 Task: Find connections with filter location Bad Honnef with filter topic #Culturewith filter profile language French with filter current company Shyft  with filter school Kannur University with filter industry Banking with filter service category Nature Photography with filter keywords title Server
Action: Mouse moved to (477, 63)
Screenshot: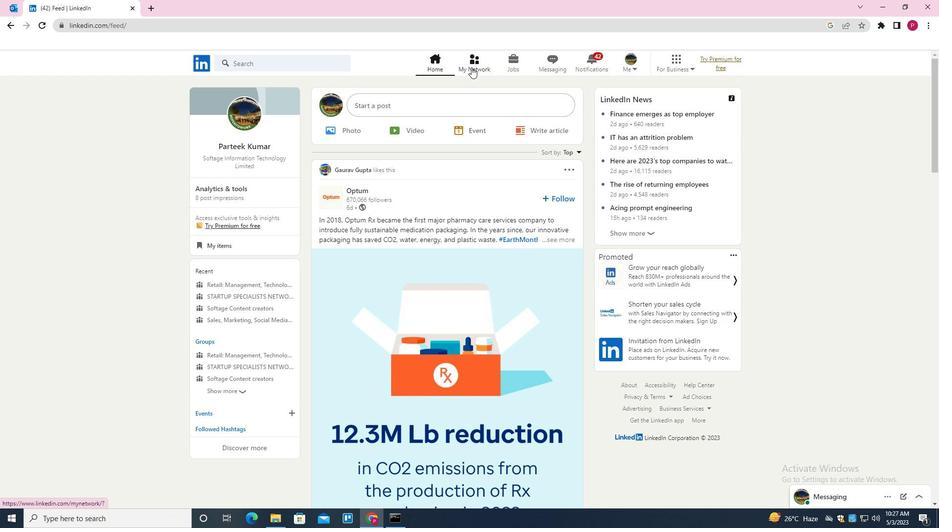 
Action: Mouse pressed left at (477, 63)
Screenshot: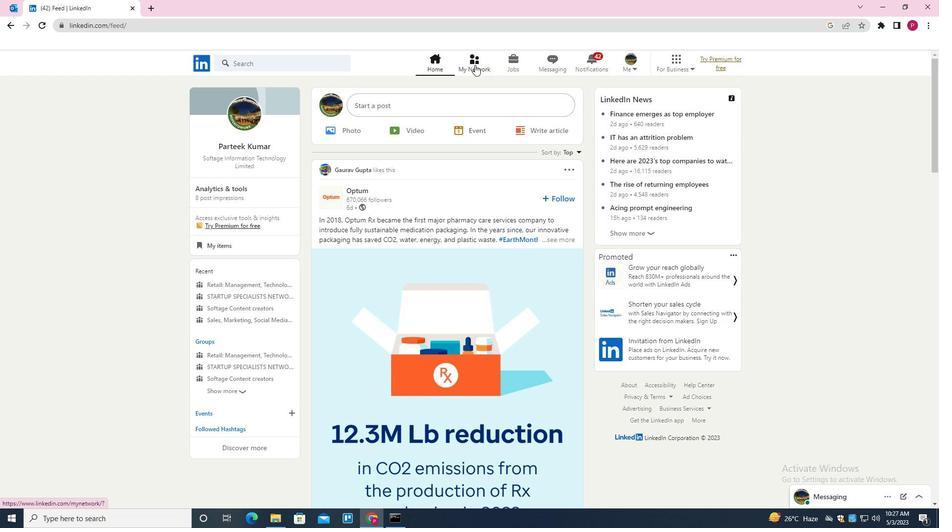
Action: Mouse moved to (293, 117)
Screenshot: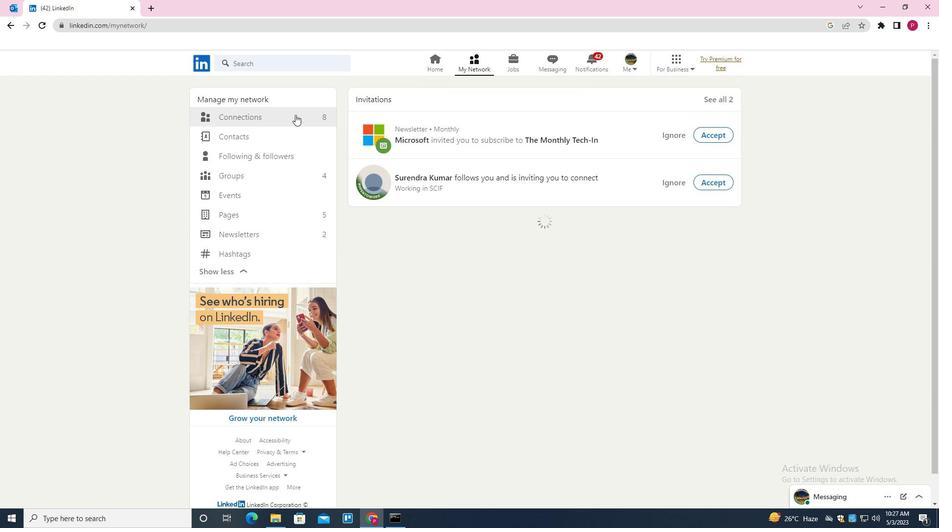 
Action: Mouse pressed left at (293, 117)
Screenshot: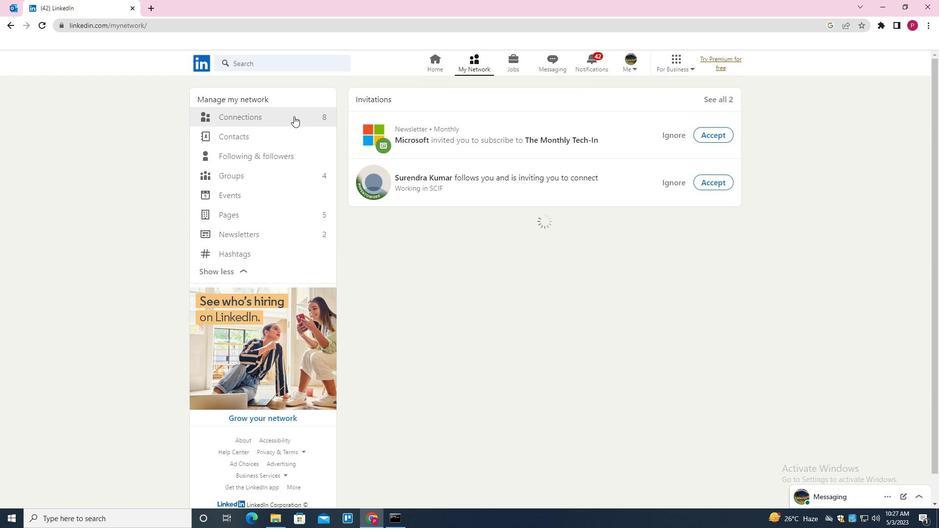 
Action: Mouse pressed left at (293, 117)
Screenshot: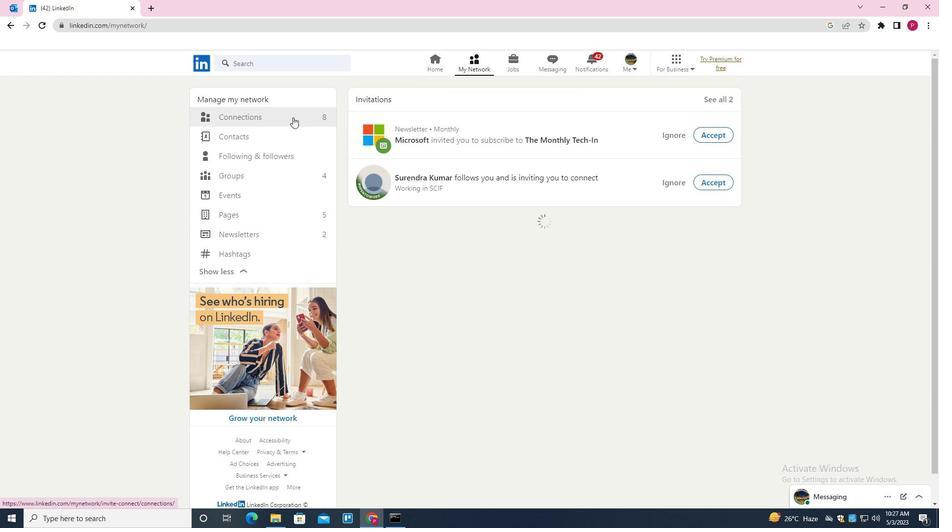 
Action: Mouse moved to (527, 117)
Screenshot: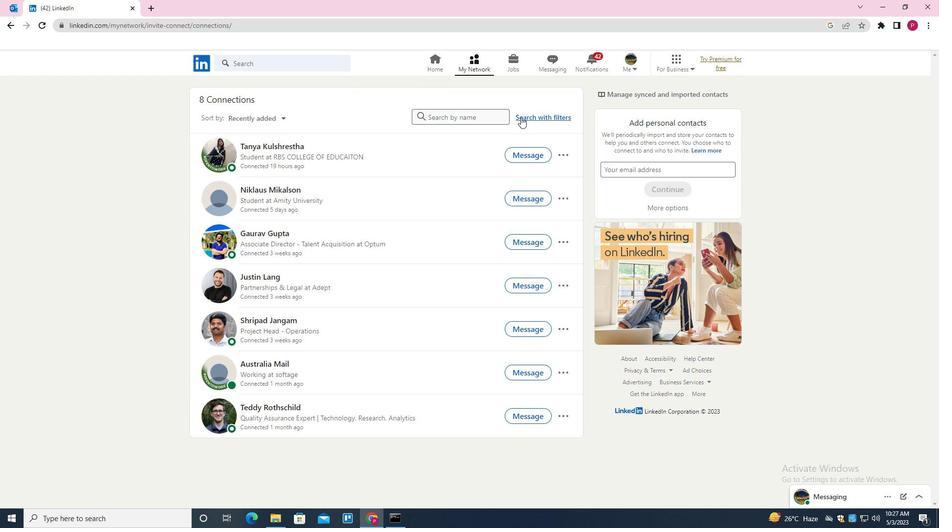 
Action: Mouse pressed left at (527, 117)
Screenshot: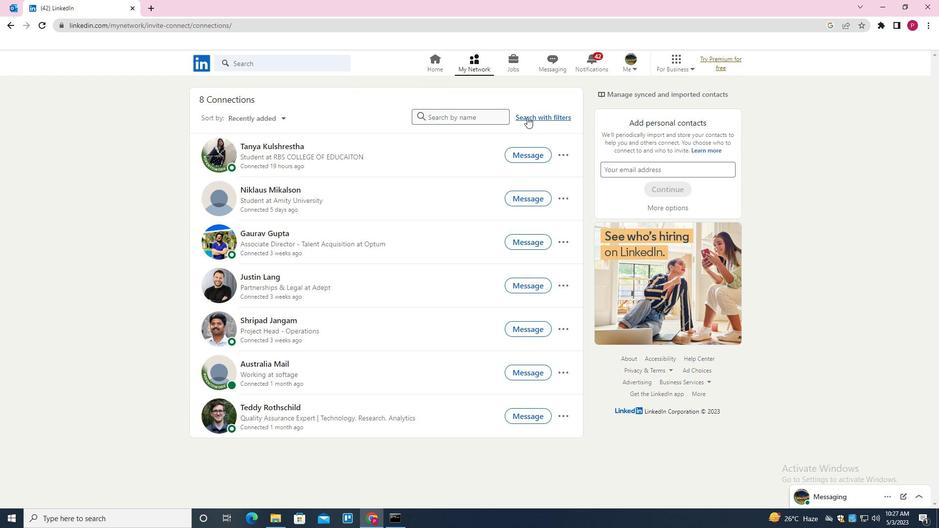 
Action: Mouse moved to (500, 92)
Screenshot: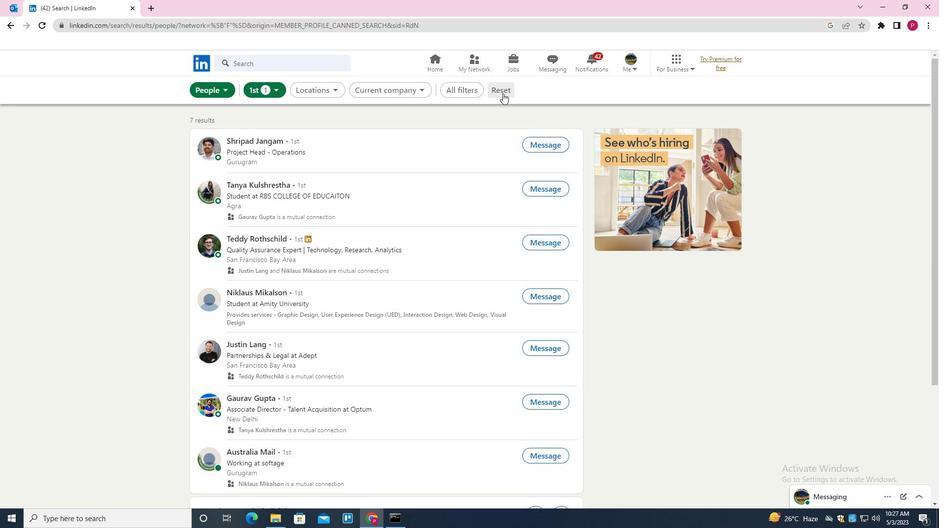 
Action: Mouse pressed left at (500, 92)
Screenshot: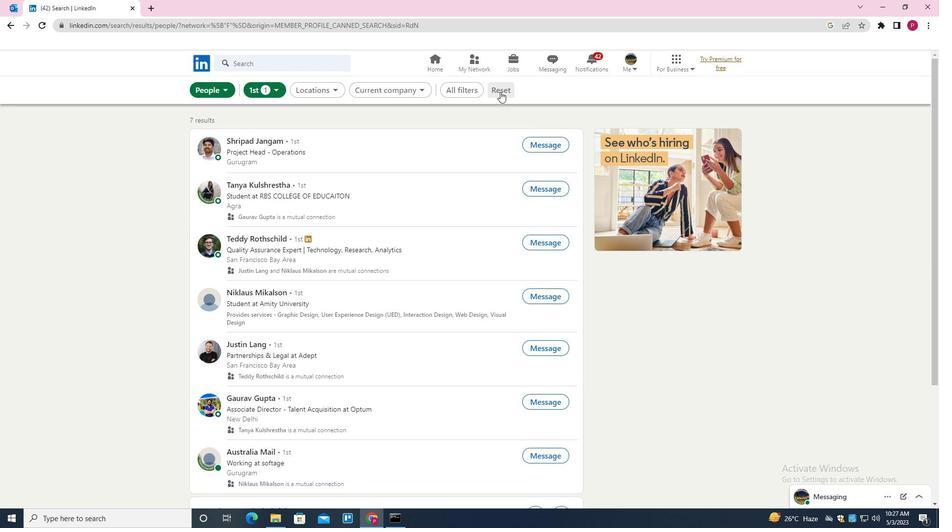 
Action: Mouse moved to (492, 90)
Screenshot: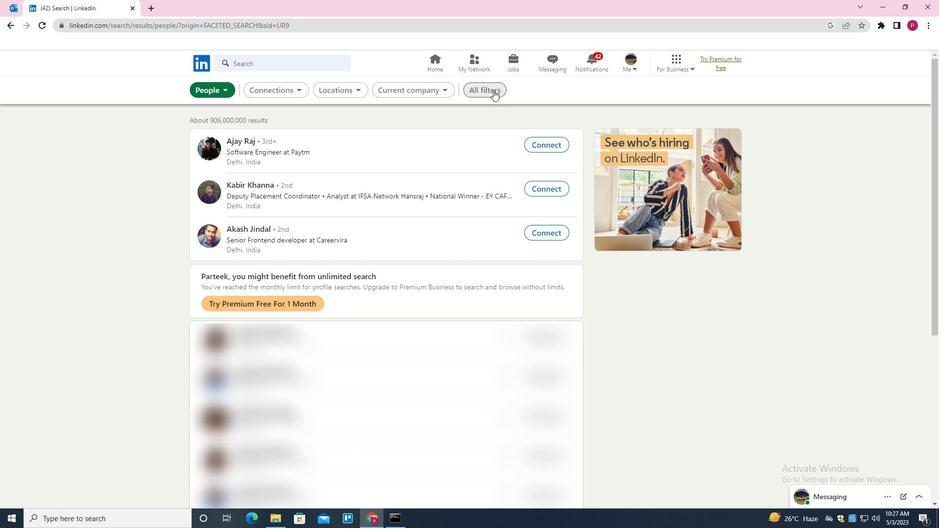 
Action: Mouse pressed left at (492, 90)
Screenshot: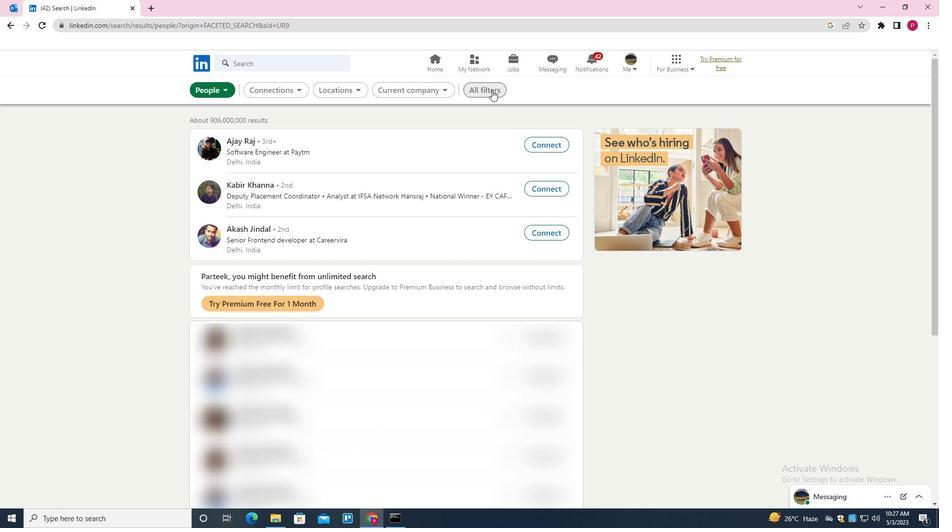
Action: Mouse moved to (757, 233)
Screenshot: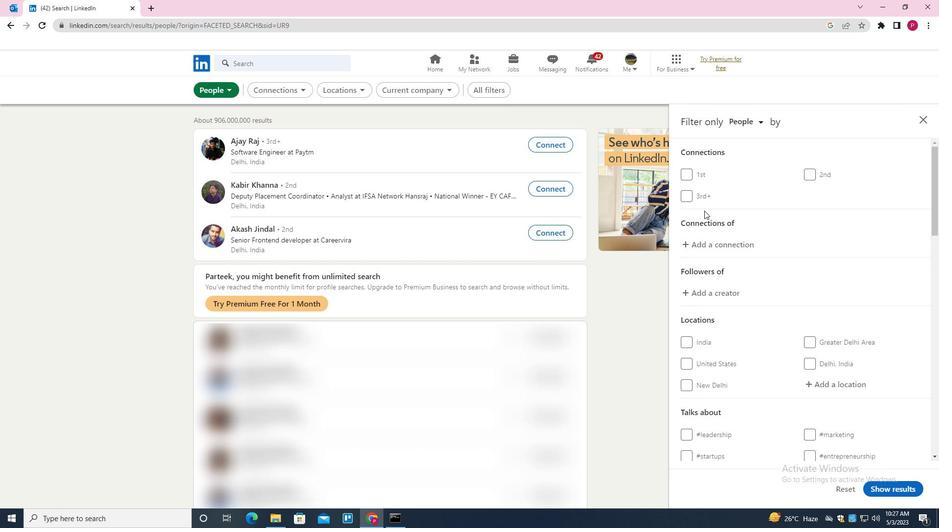 
Action: Mouse scrolled (757, 233) with delta (0, 0)
Screenshot: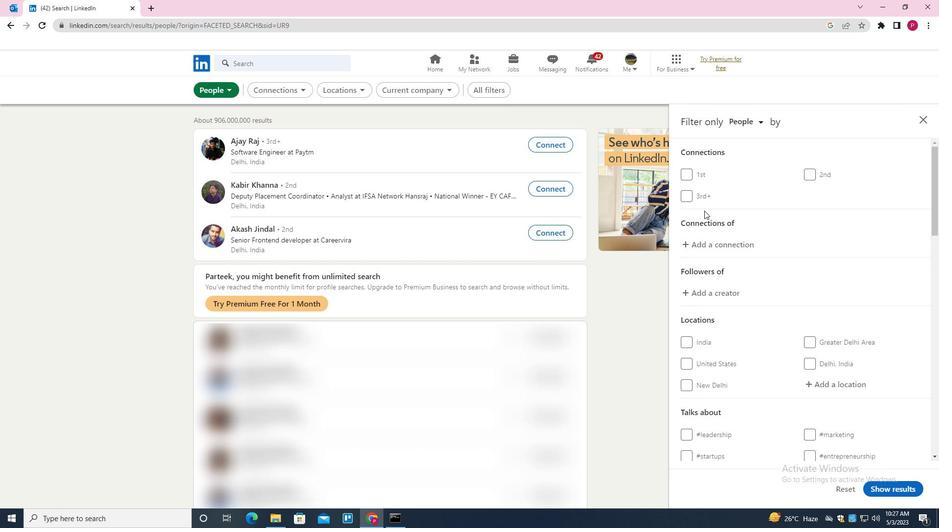 
Action: Mouse moved to (763, 236)
Screenshot: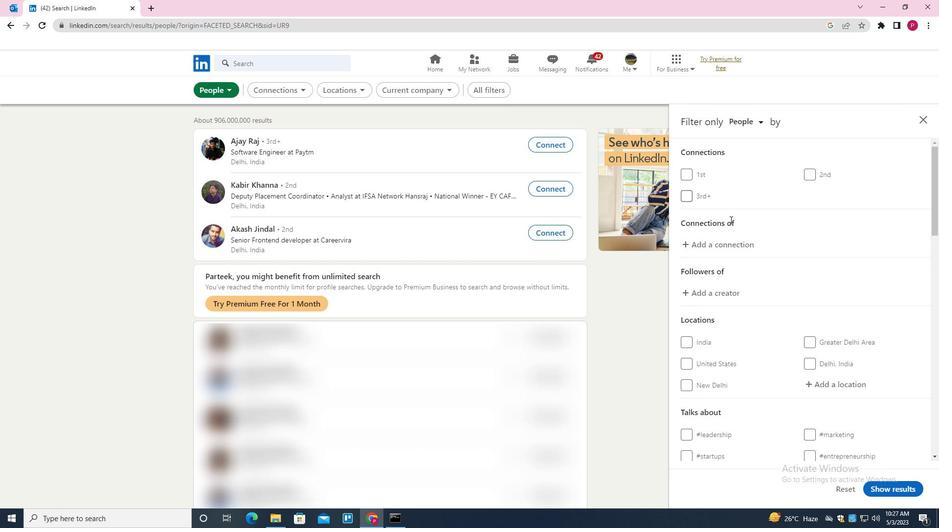 
Action: Mouse scrolled (763, 236) with delta (0, 0)
Screenshot: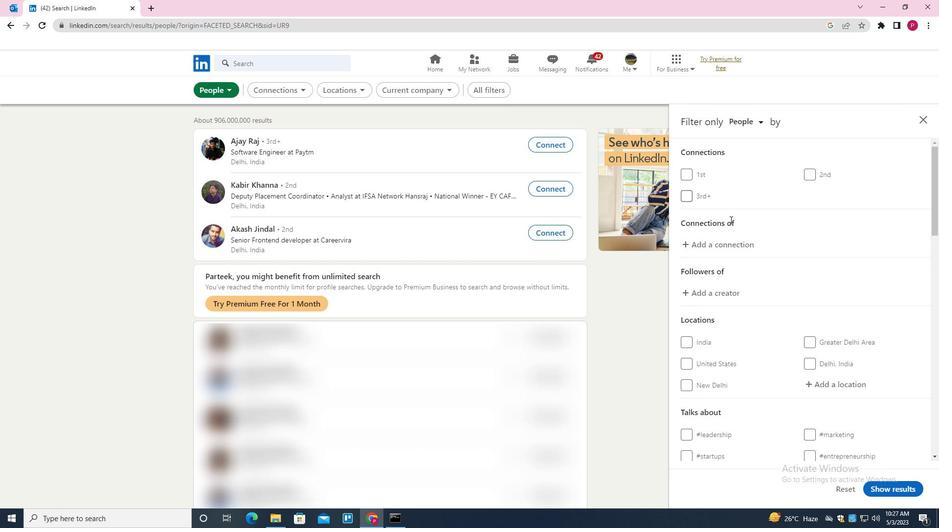 
Action: Mouse moved to (850, 291)
Screenshot: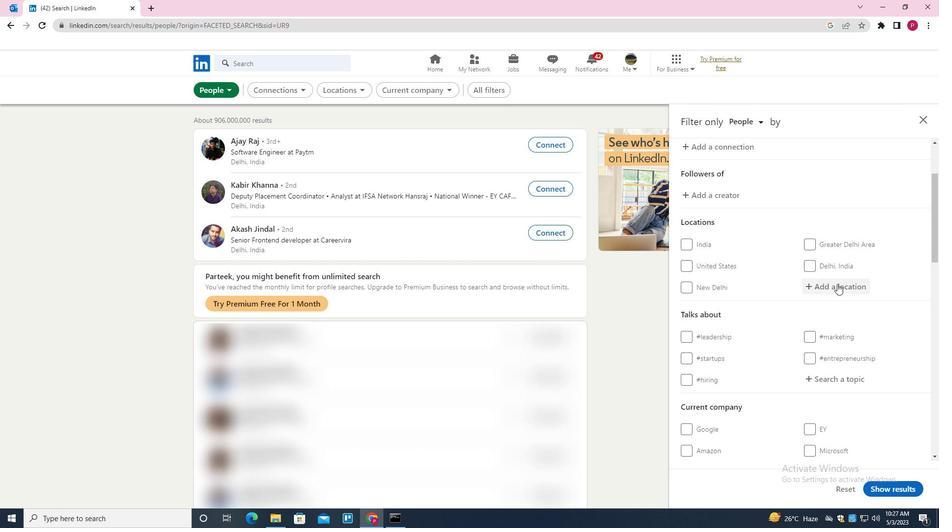 
Action: Mouse pressed left at (850, 291)
Screenshot: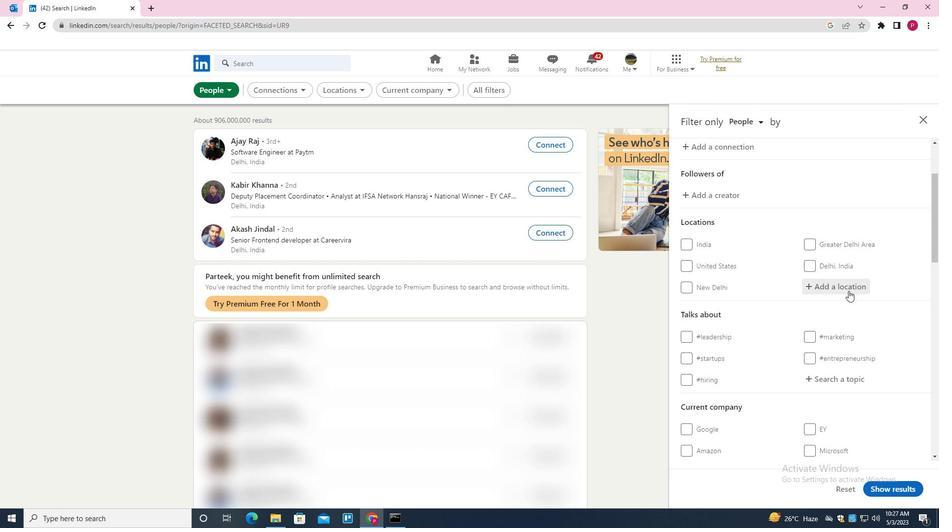 
Action: Key pressed <Key.shift>BAD<Key.space><Key.shift>HONNEF<Key.down><Key.enter>
Screenshot: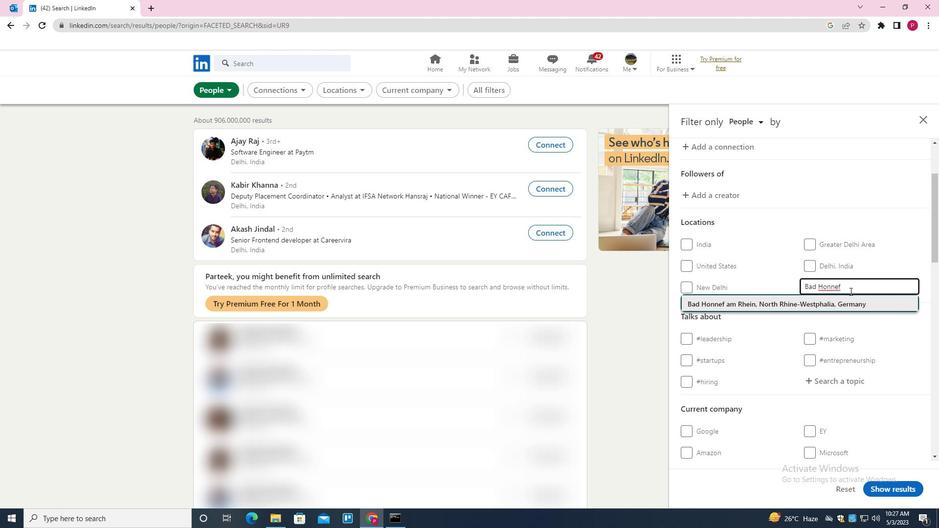 
Action: Mouse moved to (835, 320)
Screenshot: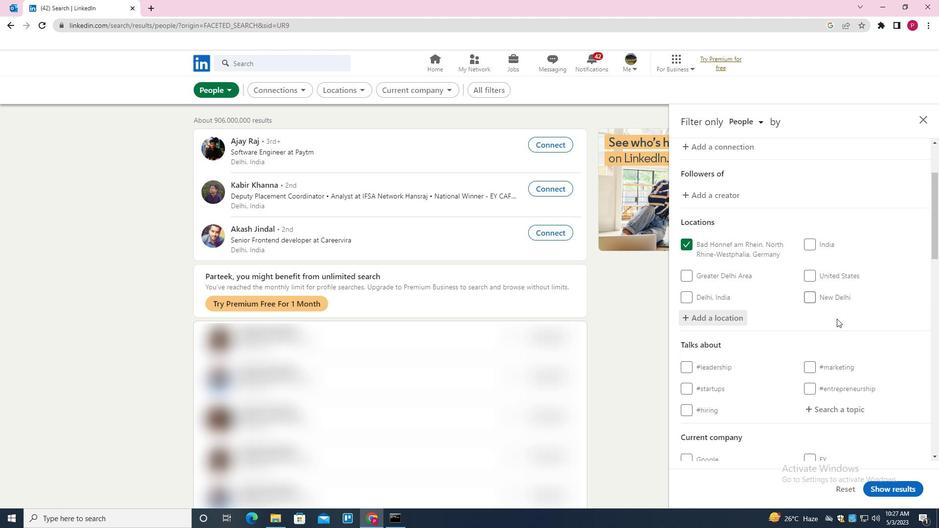 
Action: Mouse scrolled (835, 320) with delta (0, 0)
Screenshot: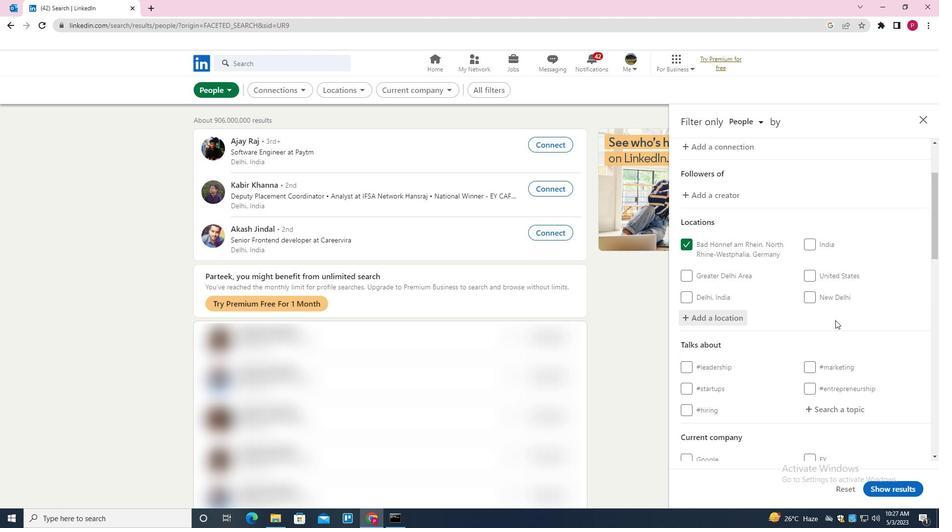 
Action: Mouse scrolled (835, 320) with delta (0, 0)
Screenshot: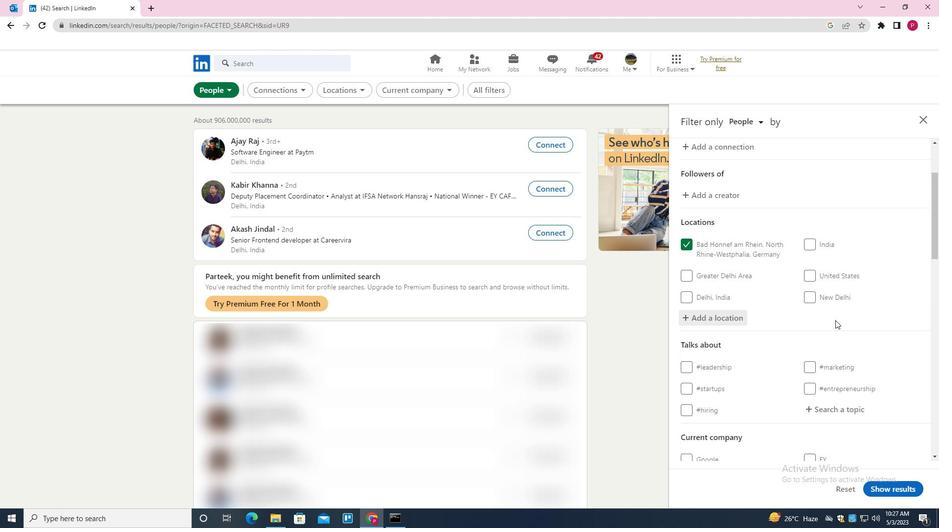 
Action: Mouse scrolled (835, 320) with delta (0, 0)
Screenshot: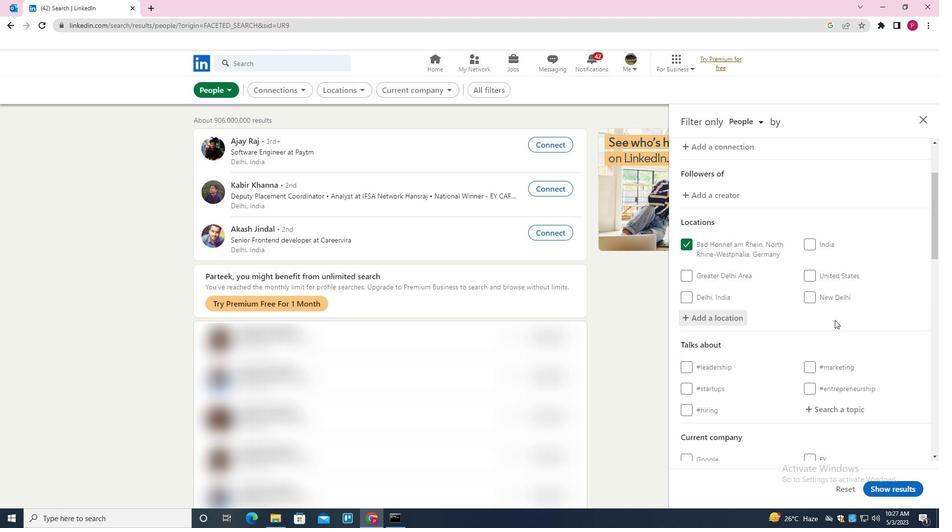
Action: Mouse moved to (822, 263)
Screenshot: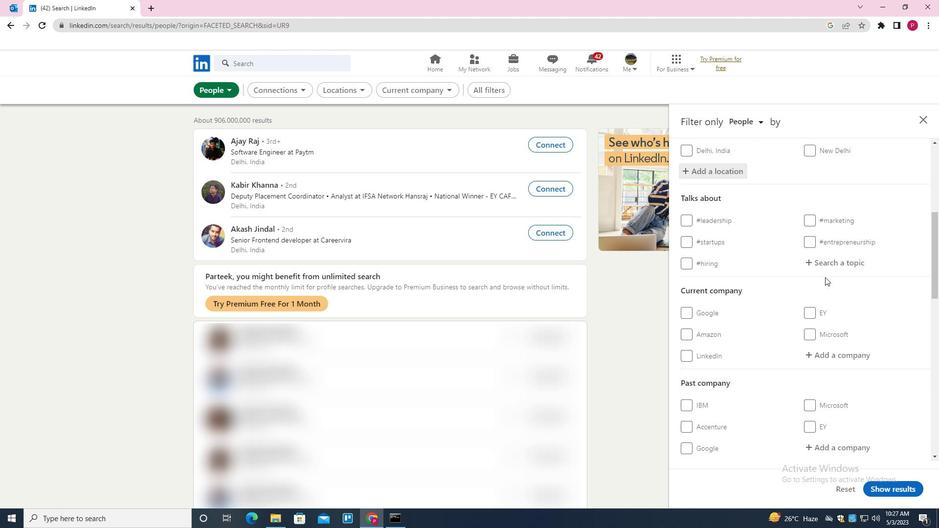 
Action: Mouse pressed left at (822, 263)
Screenshot: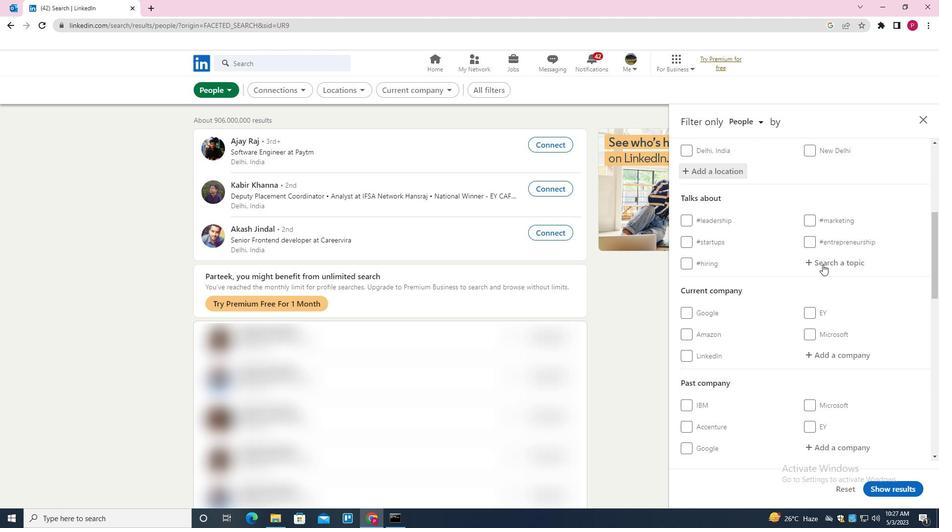 
Action: Key pressed CULTUT<Key.backspace>RE<Key.down><Key.enter>
Screenshot: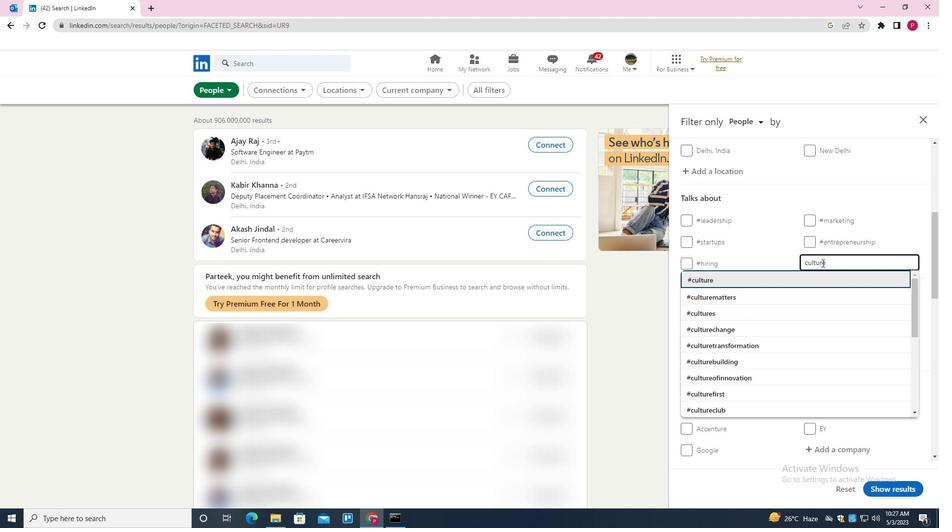
Action: Mouse moved to (785, 312)
Screenshot: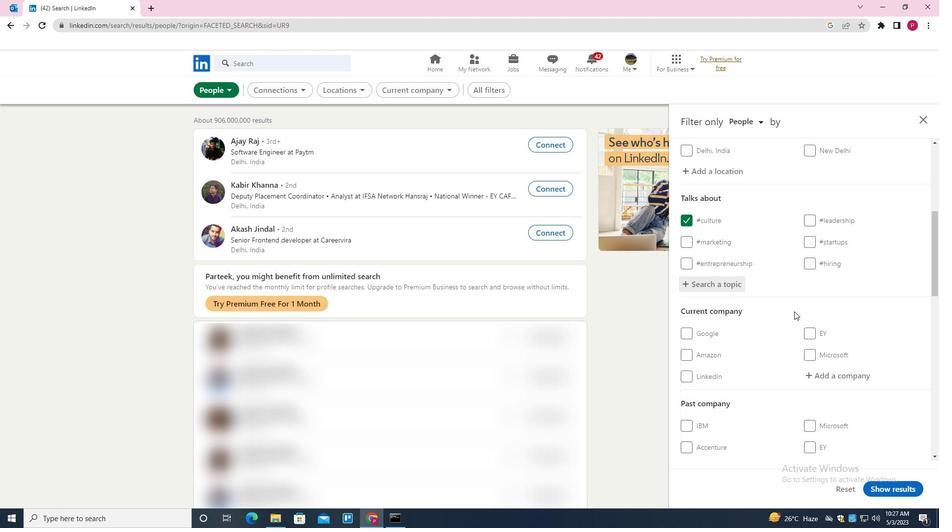 
Action: Mouse scrolled (785, 311) with delta (0, 0)
Screenshot: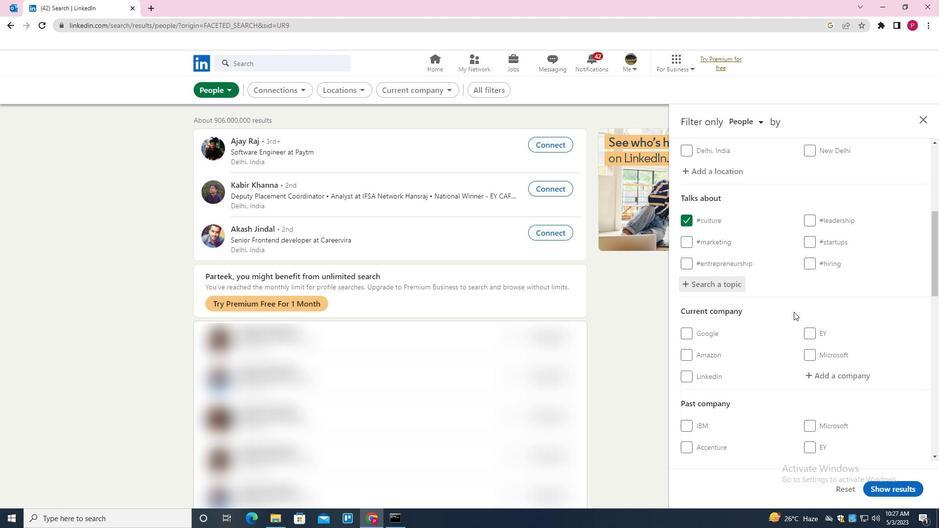 
Action: Mouse moved to (780, 310)
Screenshot: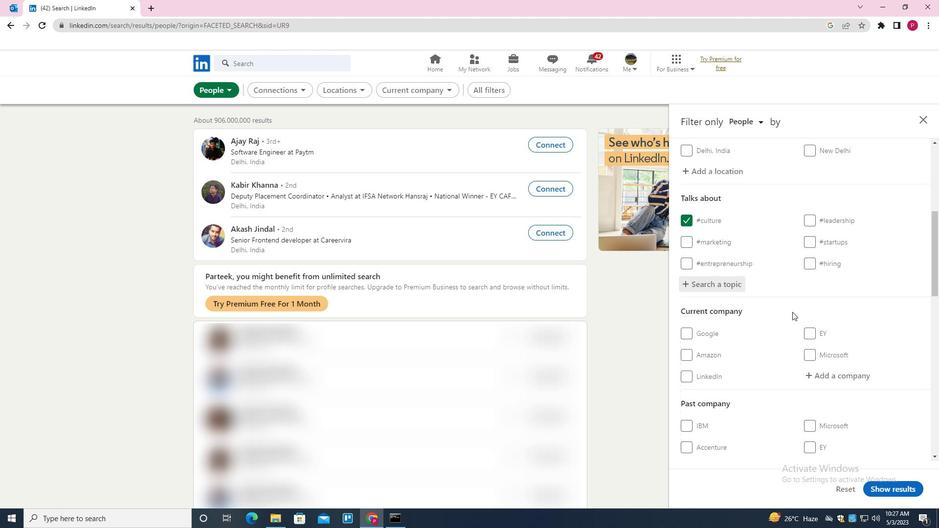 
Action: Mouse scrolled (780, 310) with delta (0, 0)
Screenshot: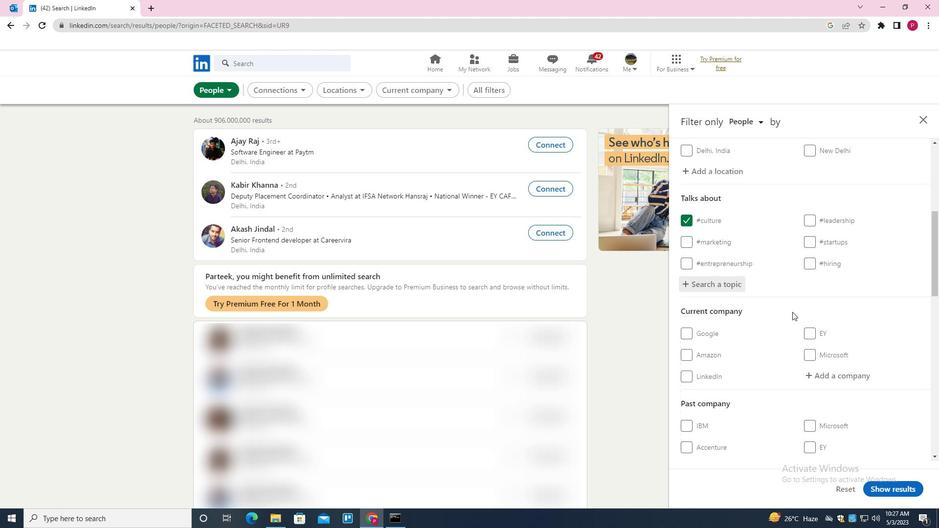 
Action: Mouse moved to (777, 309)
Screenshot: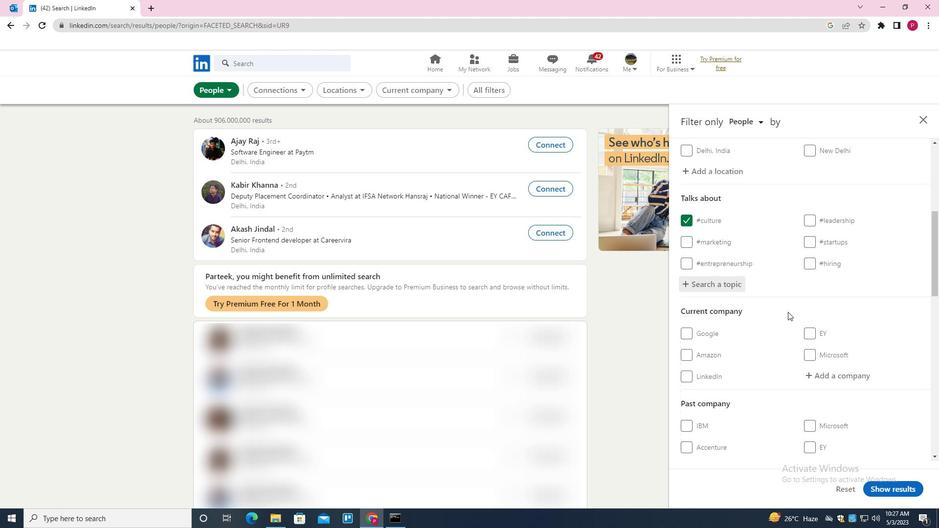 
Action: Mouse scrolled (777, 309) with delta (0, 0)
Screenshot: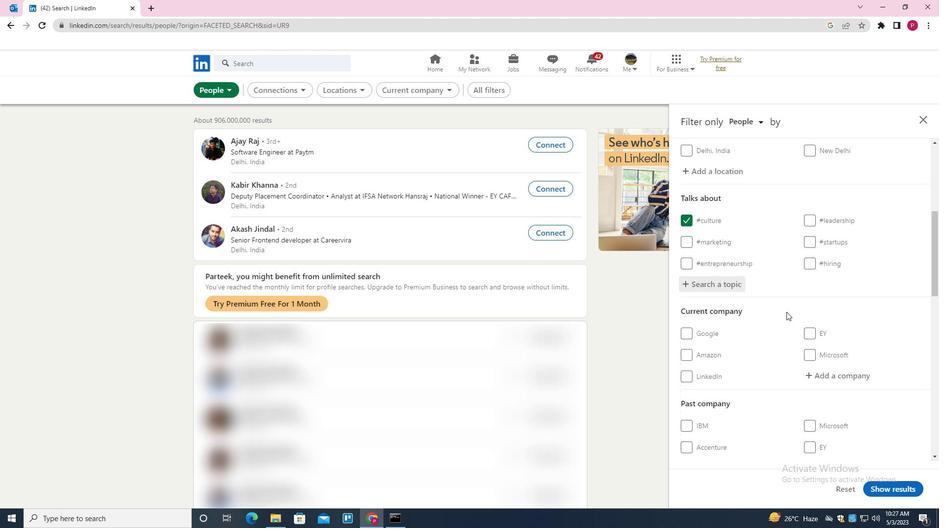 
Action: Mouse moved to (777, 309)
Screenshot: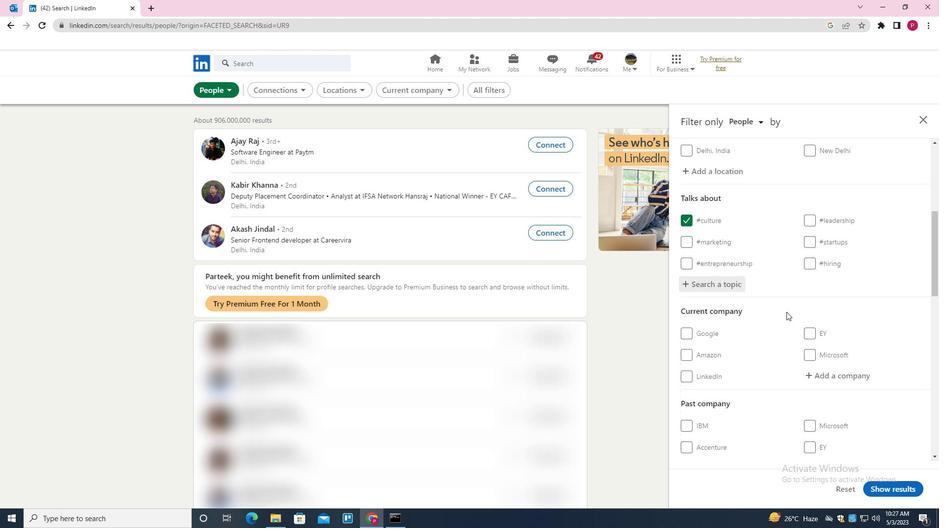 
Action: Mouse scrolled (777, 308) with delta (0, 0)
Screenshot: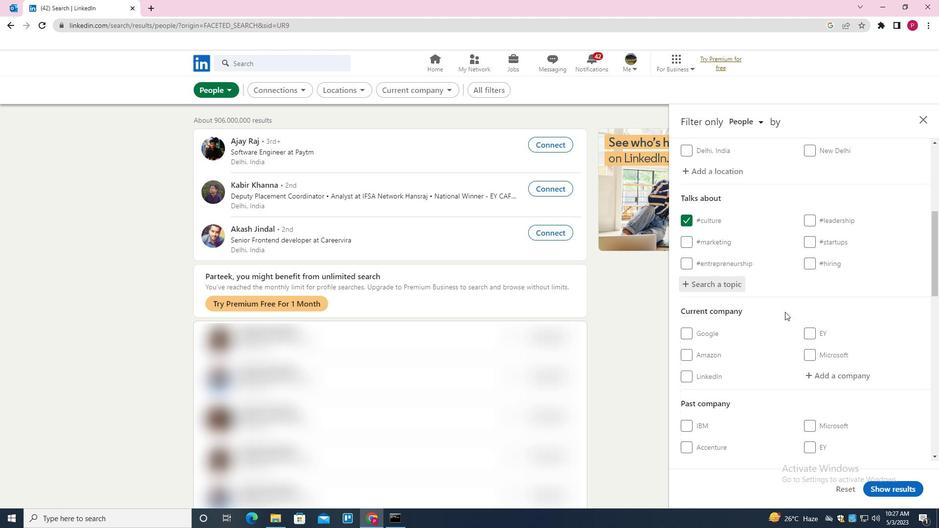 
Action: Mouse moved to (775, 307)
Screenshot: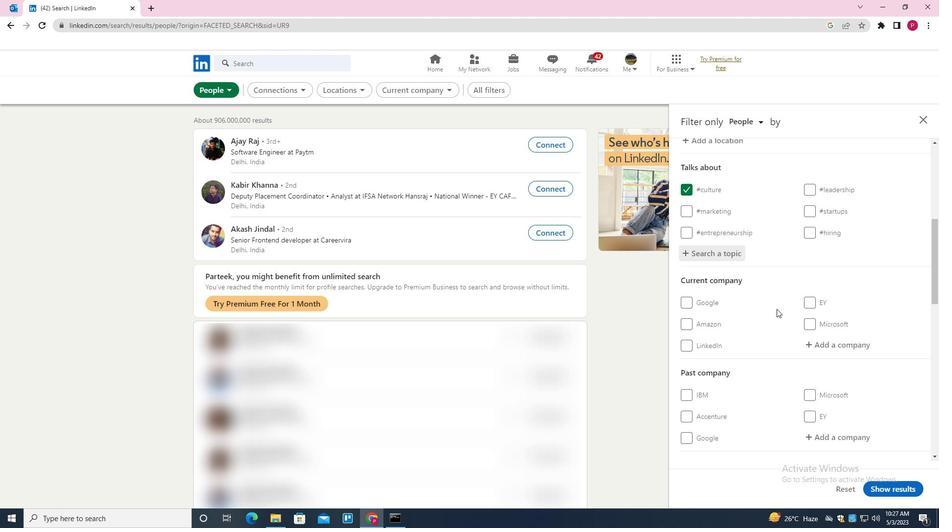 
Action: Mouse scrolled (775, 307) with delta (0, 0)
Screenshot: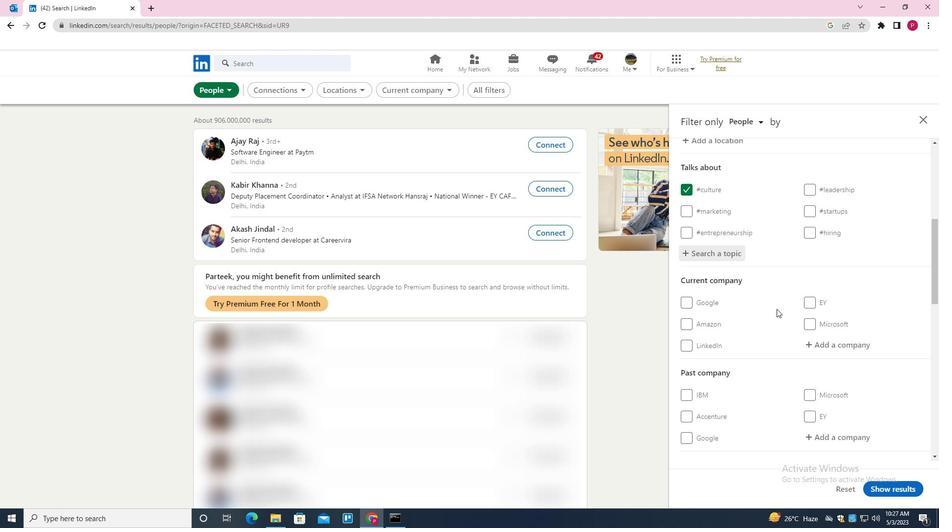 
Action: Mouse moved to (768, 304)
Screenshot: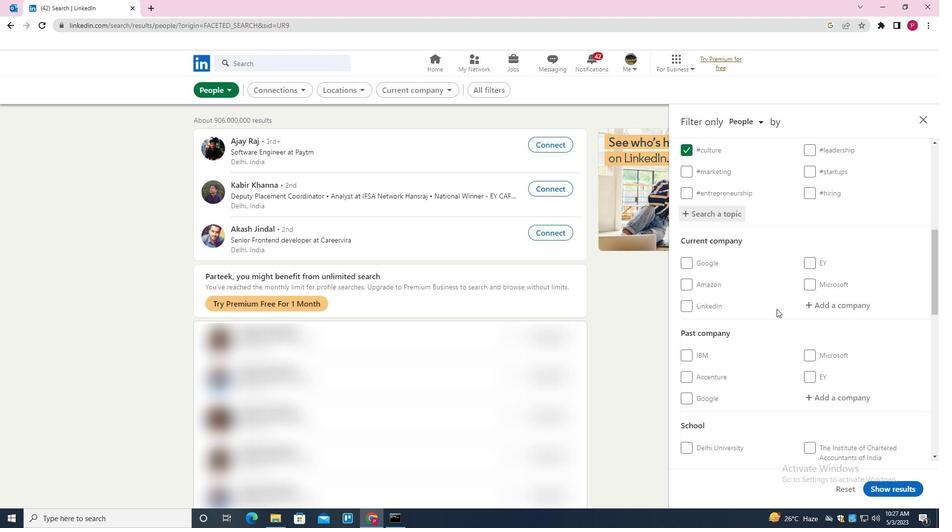 
Action: Mouse scrolled (768, 304) with delta (0, 0)
Screenshot: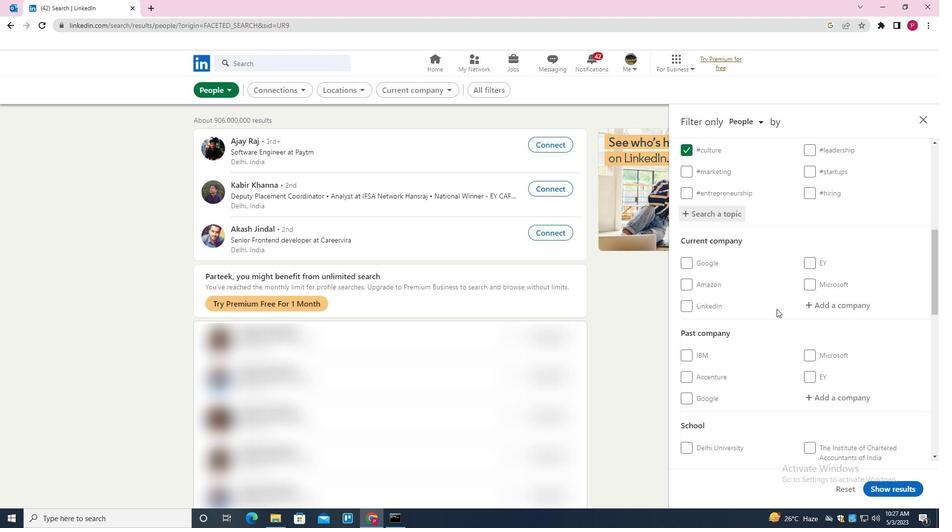 
Action: Mouse moved to (762, 302)
Screenshot: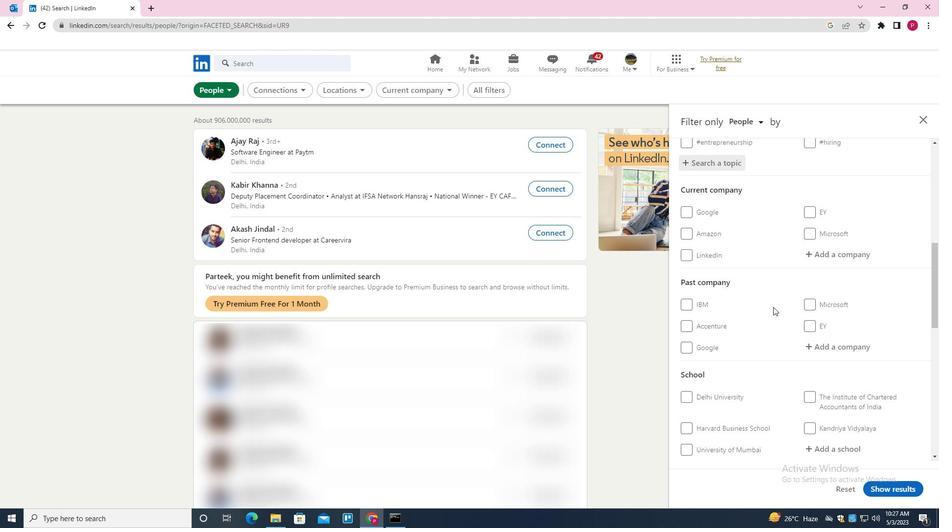 
Action: Mouse scrolled (762, 301) with delta (0, 0)
Screenshot: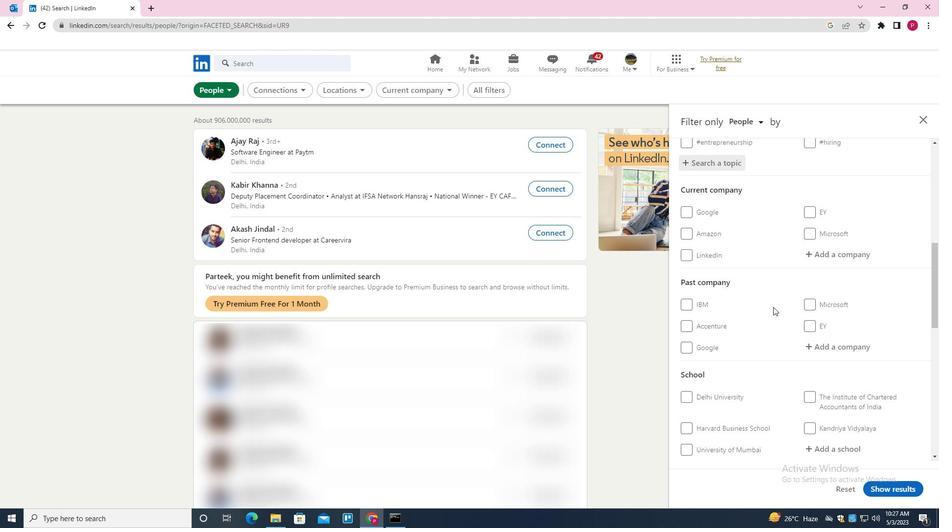 
Action: Mouse moved to (723, 306)
Screenshot: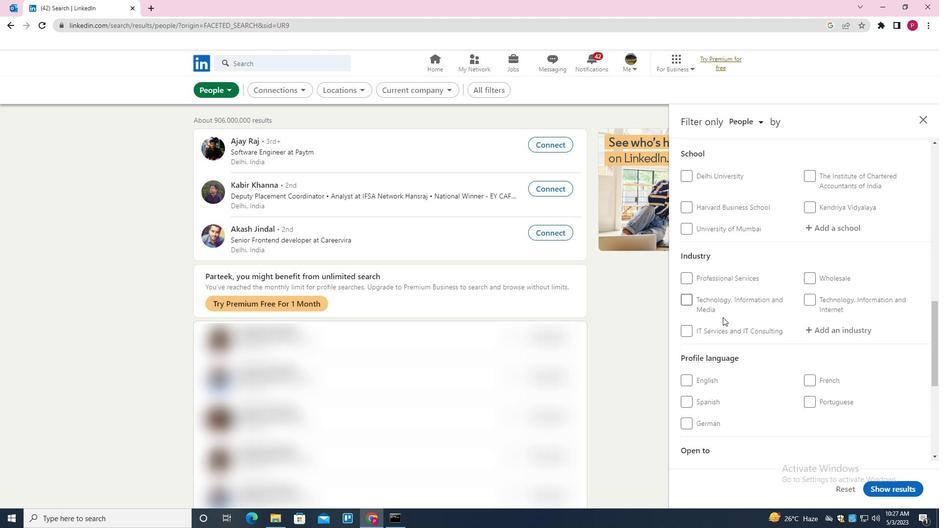 
Action: Mouse scrolled (723, 306) with delta (0, 0)
Screenshot: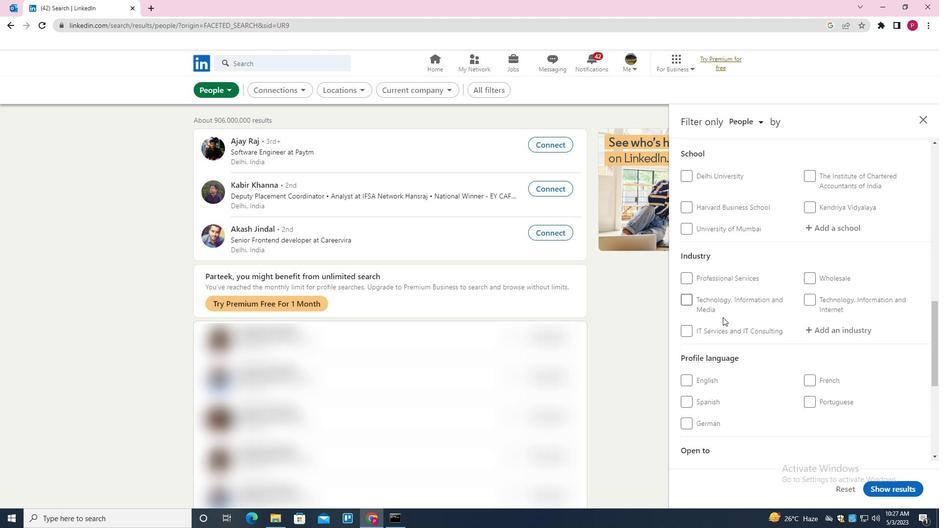 
Action: Mouse moved to (723, 306)
Screenshot: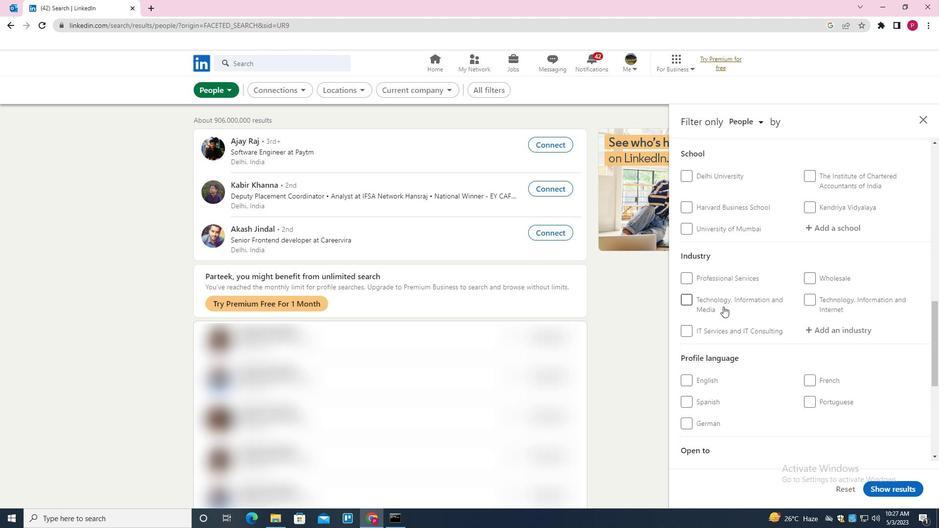 
Action: Mouse scrolled (723, 305) with delta (0, 0)
Screenshot: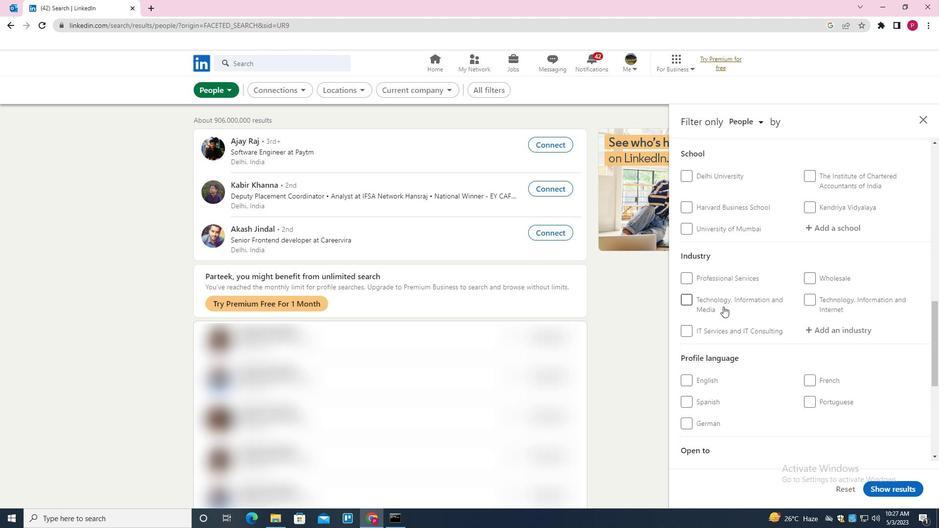 
Action: Mouse moved to (815, 278)
Screenshot: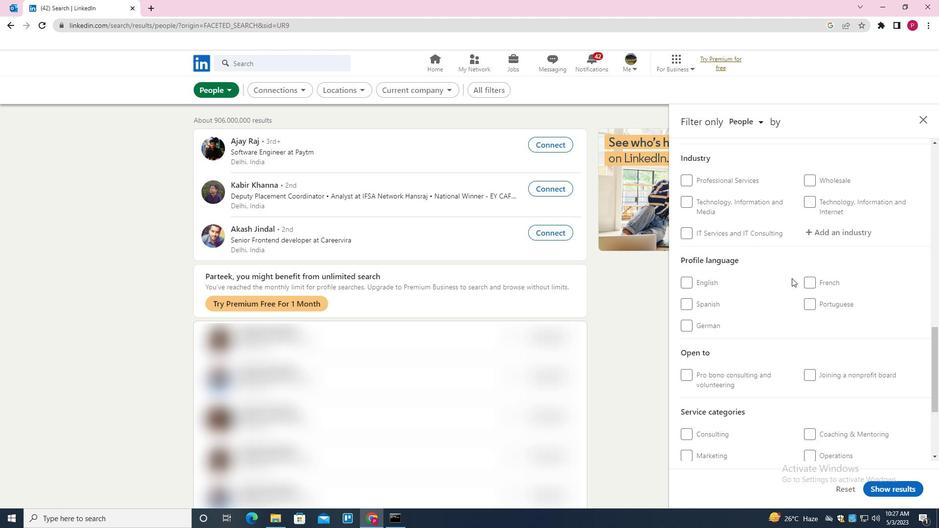 
Action: Mouse pressed left at (815, 278)
Screenshot: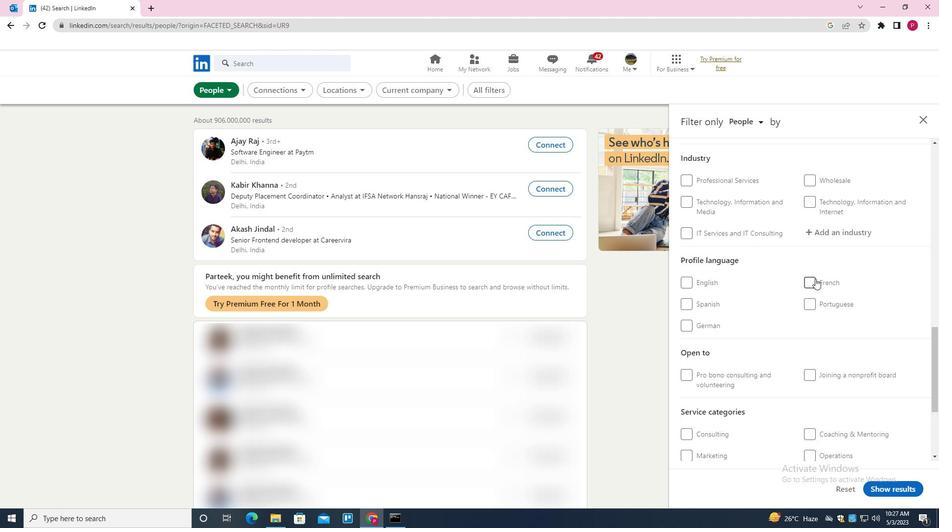 
Action: Mouse moved to (761, 308)
Screenshot: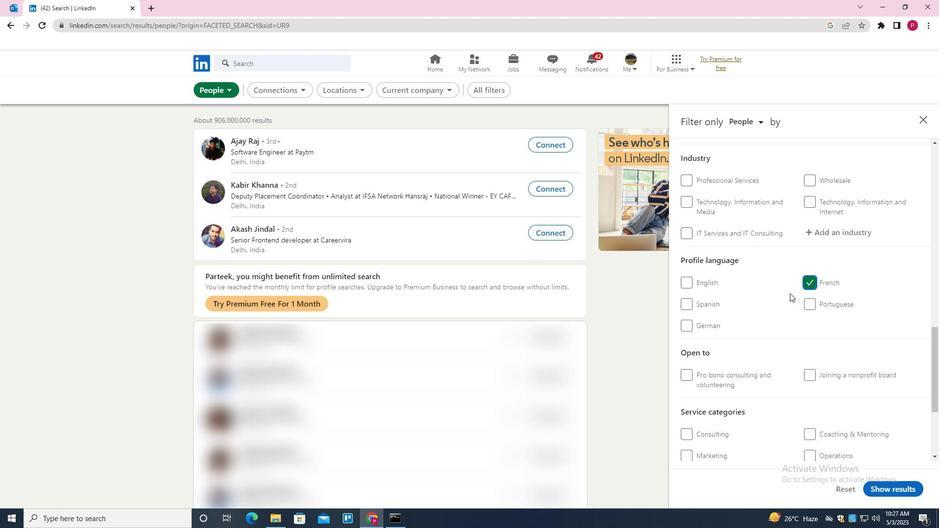
Action: Mouse scrolled (761, 308) with delta (0, 0)
Screenshot: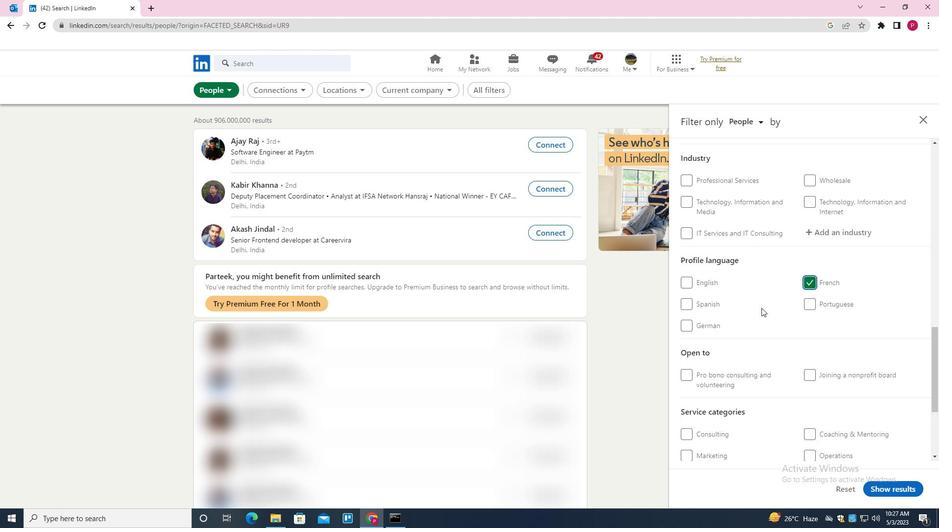 
Action: Mouse scrolled (761, 308) with delta (0, 0)
Screenshot: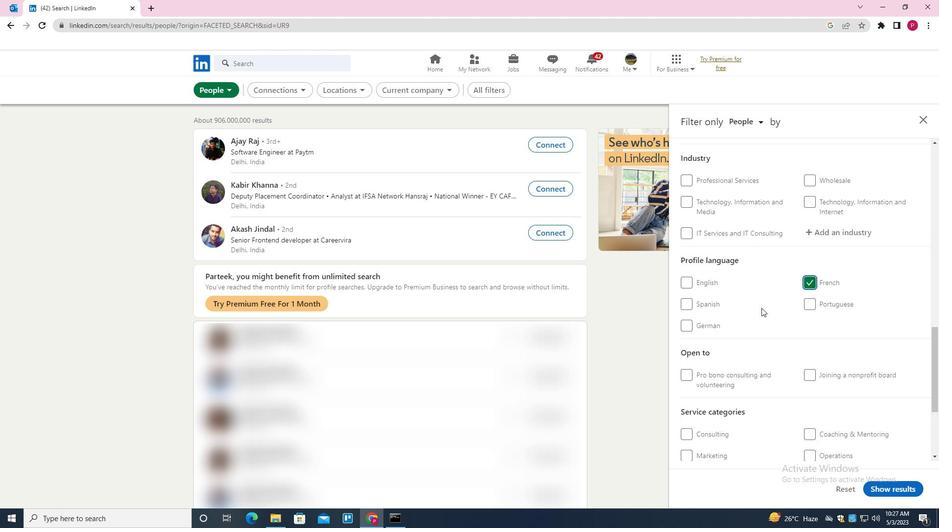 
Action: Mouse scrolled (761, 308) with delta (0, 0)
Screenshot: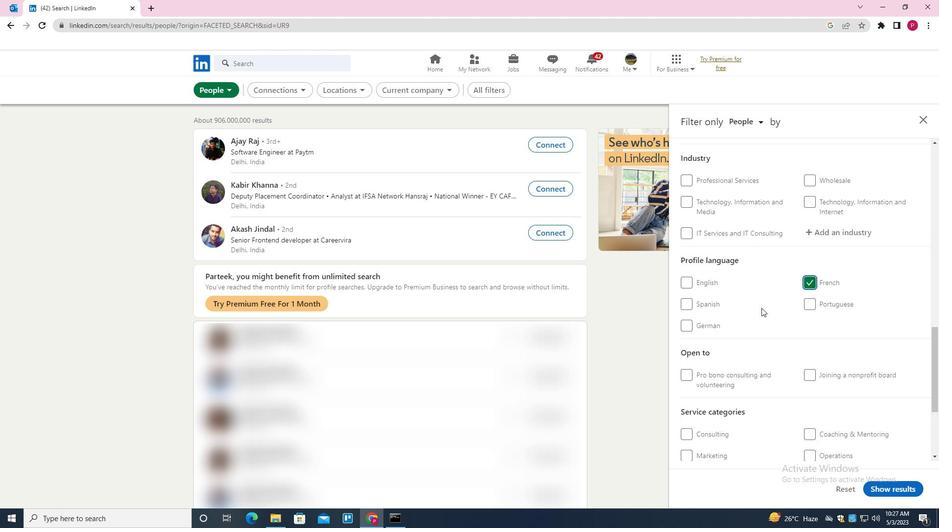 
Action: Mouse scrolled (761, 308) with delta (0, 0)
Screenshot: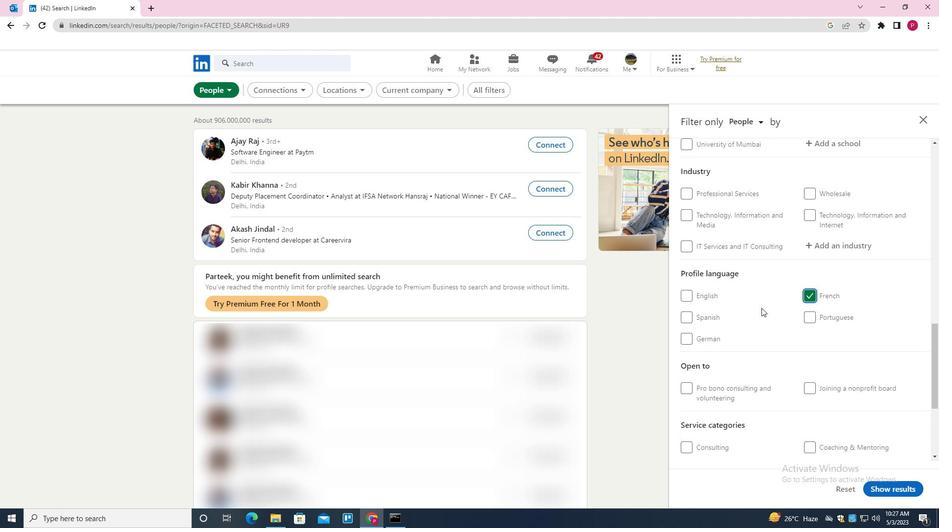 
Action: Mouse scrolled (761, 308) with delta (0, 0)
Screenshot: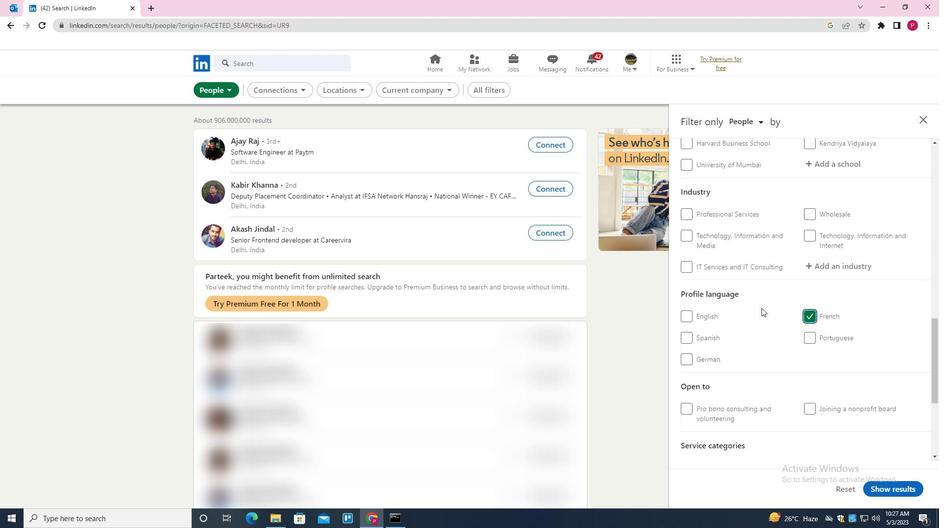 
Action: Mouse scrolled (761, 308) with delta (0, 0)
Screenshot: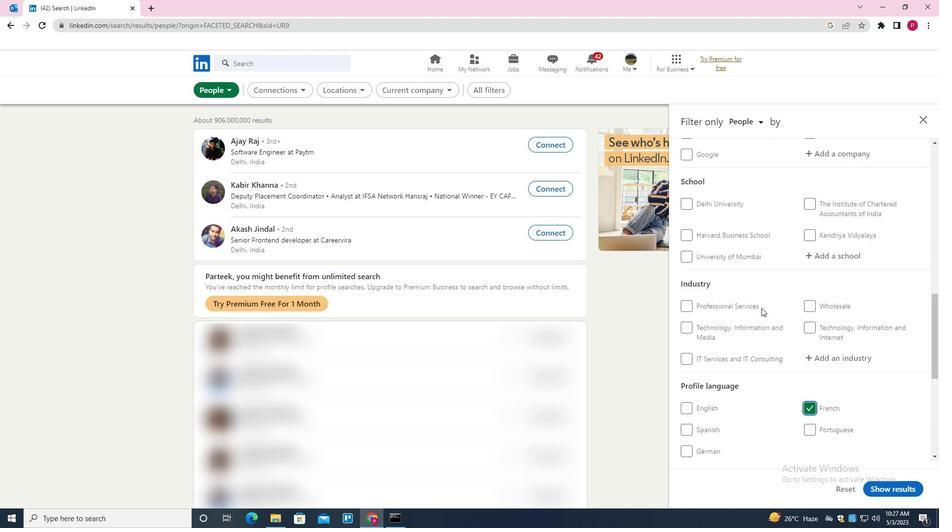 
Action: Mouse moved to (835, 229)
Screenshot: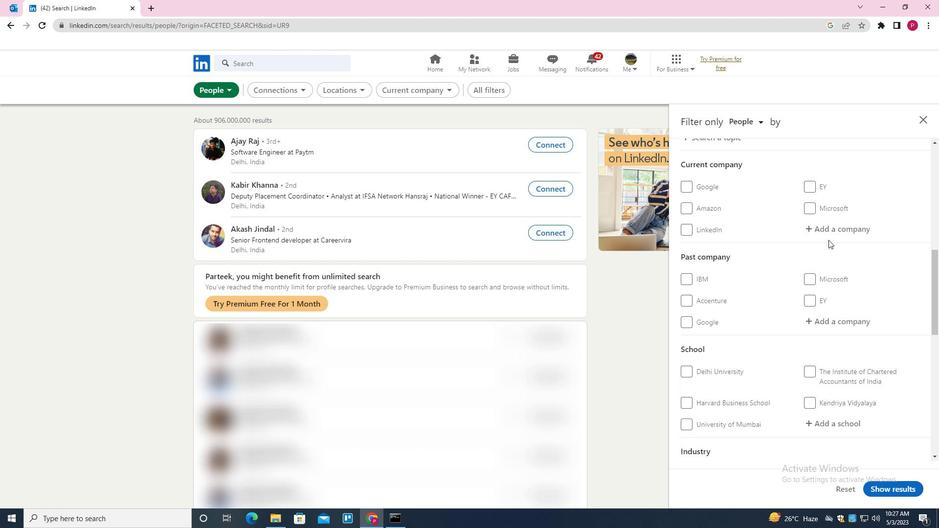 
Action: Mouse pressed left at (835, 229)
Screenshot: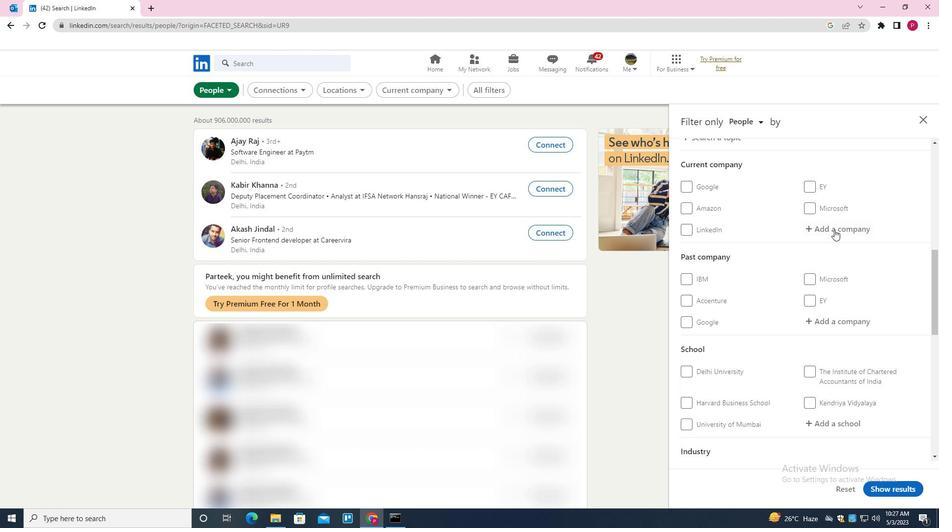 
Action: Key pressed <Key.shift><Key.shift><Key.shift><Key.shift><Key.shift>SHYFT<Key.down><Key.enter>
Screenshot: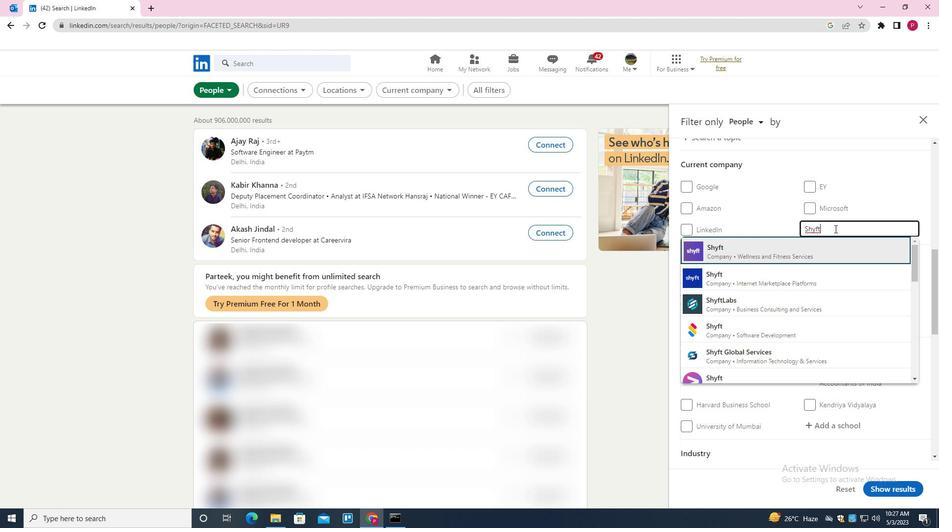 
Action: Mouse moved to (802, 250)
Screenshot: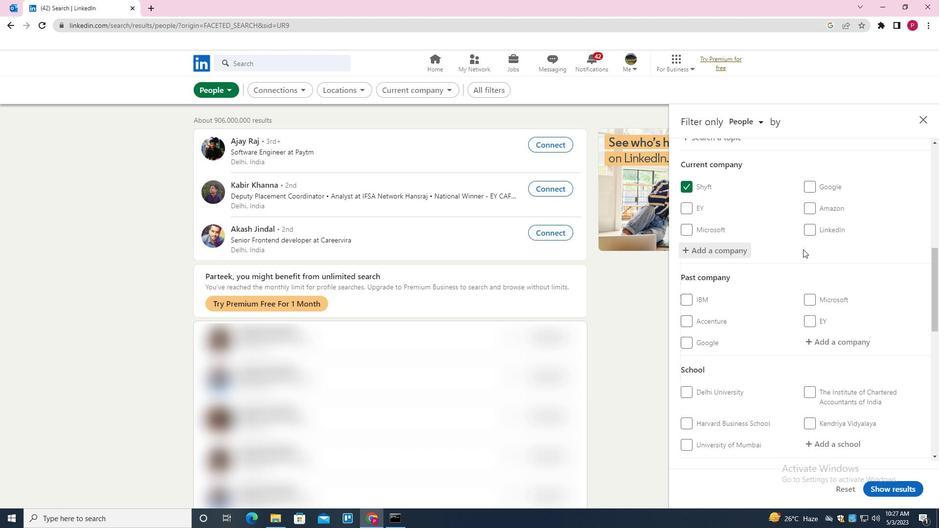 
Action: Mouse scrolled (802, 250) with delta (0, 0)
Screenshot: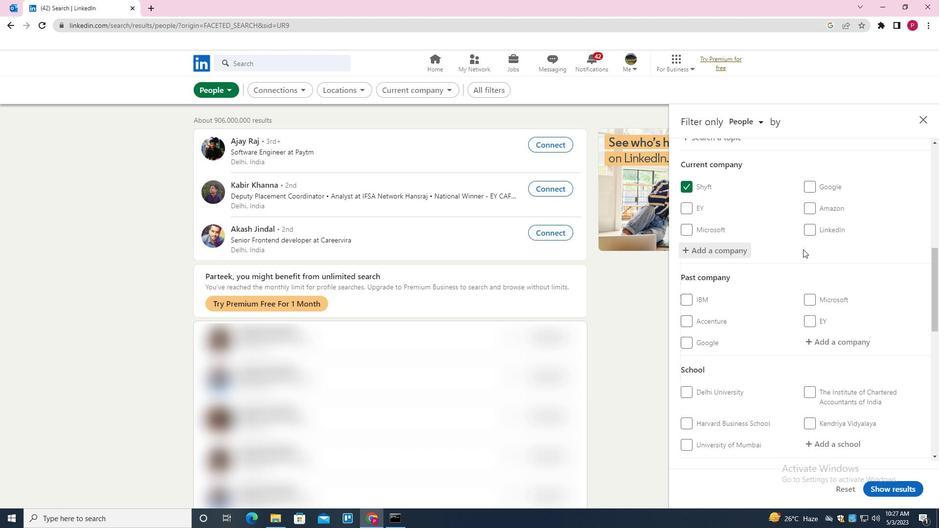 
Action: Mouse moved to (801, 251)
Screenshot: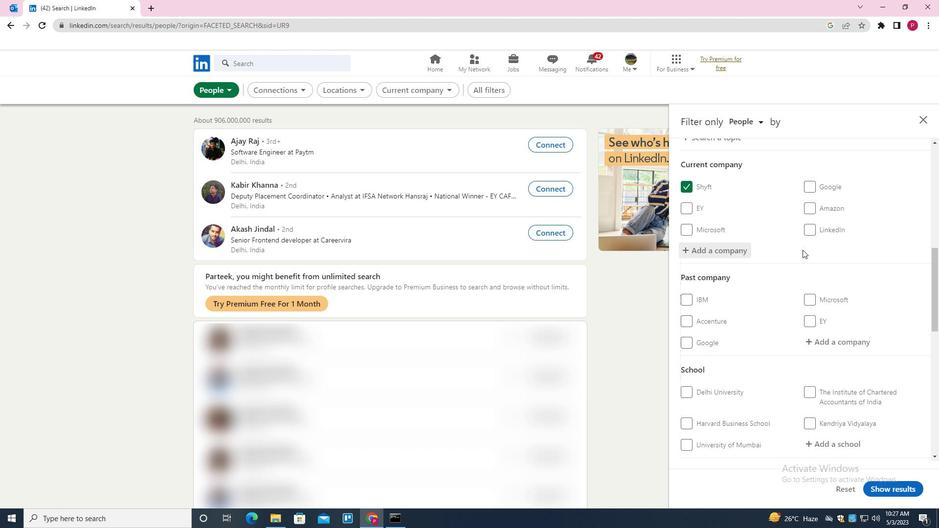 
Action: Mouse scrolled (801, 250) with delta (0, 0)
Screenshot: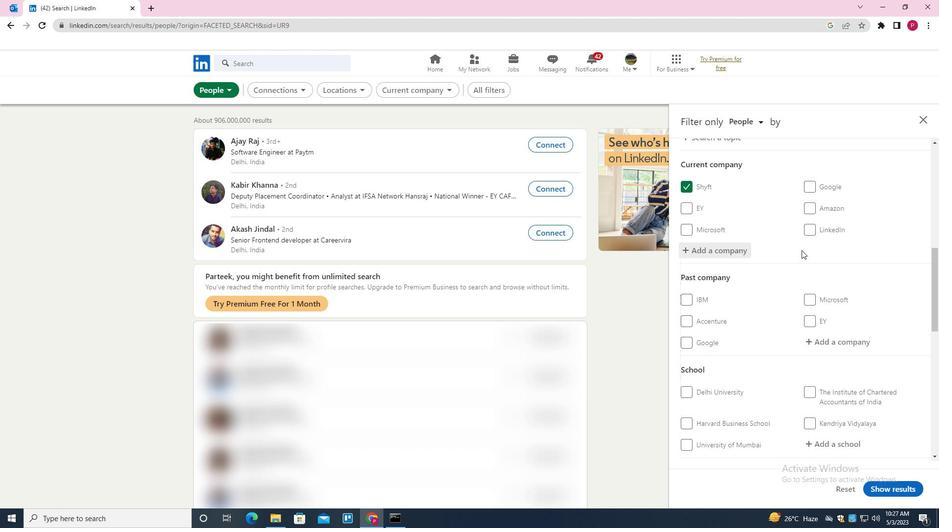 
Action: Mouse moved to (801, 251)
Screenshot: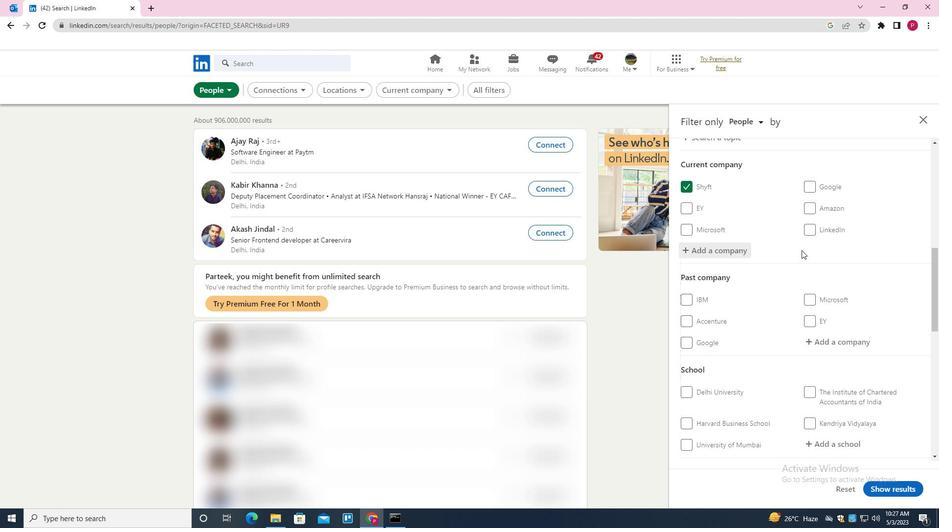 
Action: Mouse scrolled (801, 251) with delta (0, 0)
Screenshot: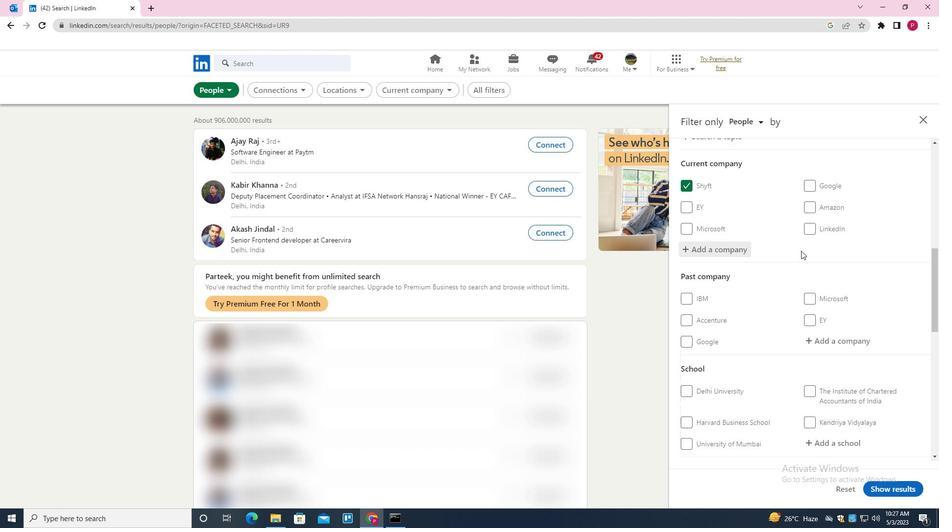 
Action: Mouse scrolled (801, 251) with delta (0, 0)
Screenshot: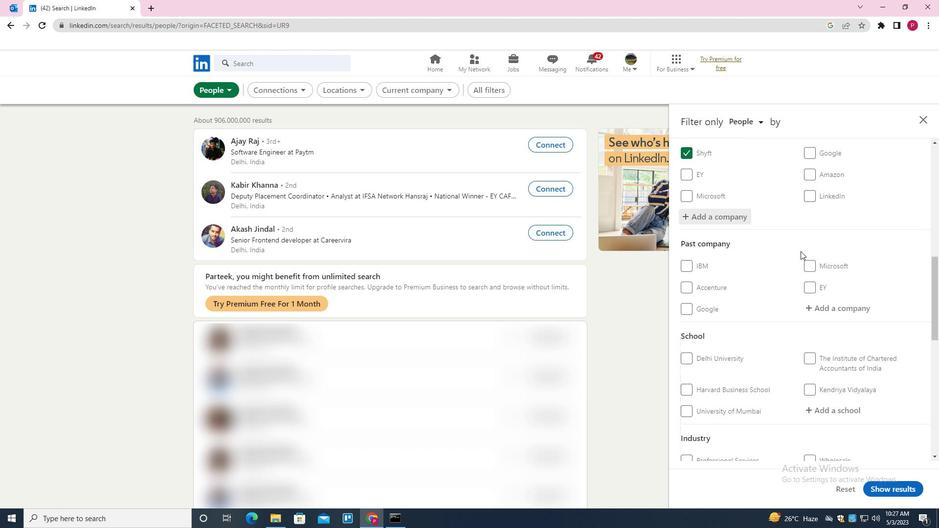 
Action: Mouse moved to (821, 247)
Screenshot: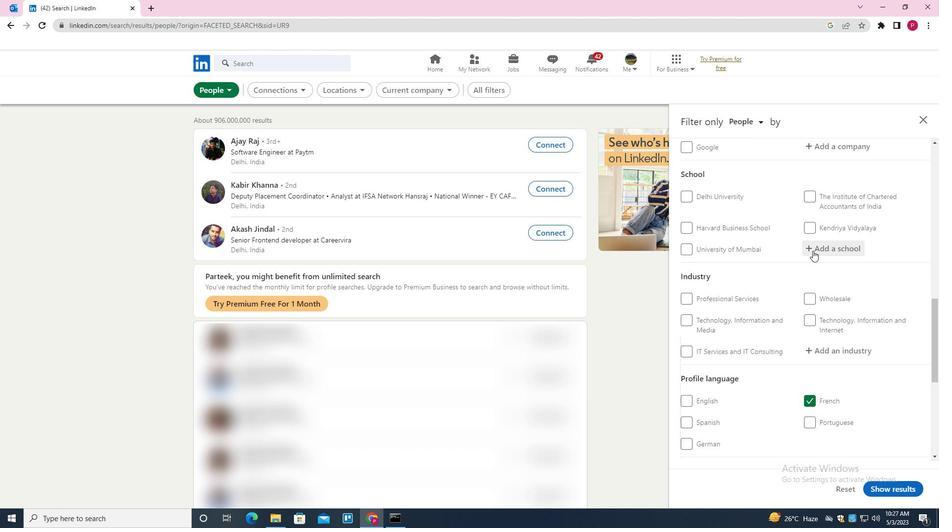 
Action: Mouse pressed left at (821, 247)
Screenshot: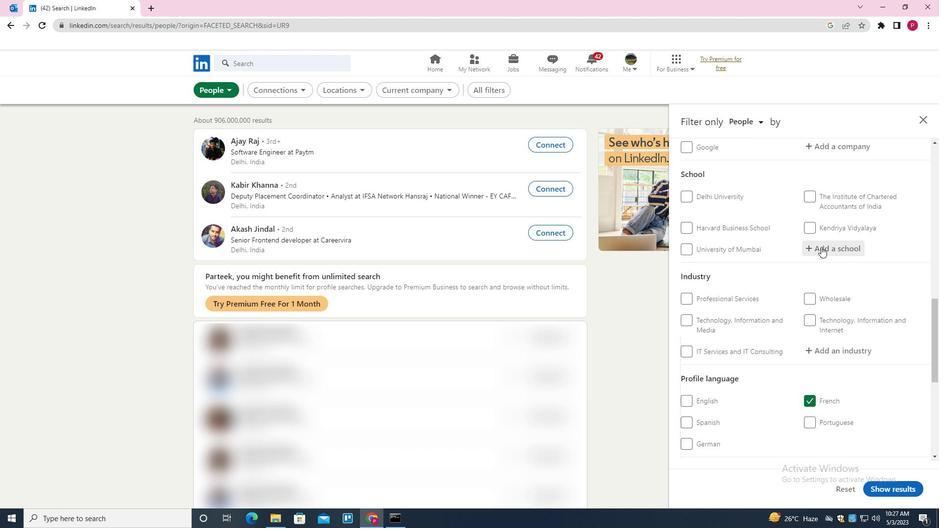 
Action: Key pressed <Key.shift><Key.shift><Key.shift><Key.shift><Key.shift><Key.shift><Key.shift><Key.shift><Key.shift><Key.shift><Key.shift><Key.shift><Key.shift><Key.shift><Key.shift><Key.shift><Key.shift><Key.shift><Key.shift><Key.shift>KANNUR<Key.space><Key.shift><Key.shift><Key.shift><Key.shift><Key.shift><Key.shift><Key.shift>UNIVERSITY<Key.space><Key.down><Key.enter>
Screenshot: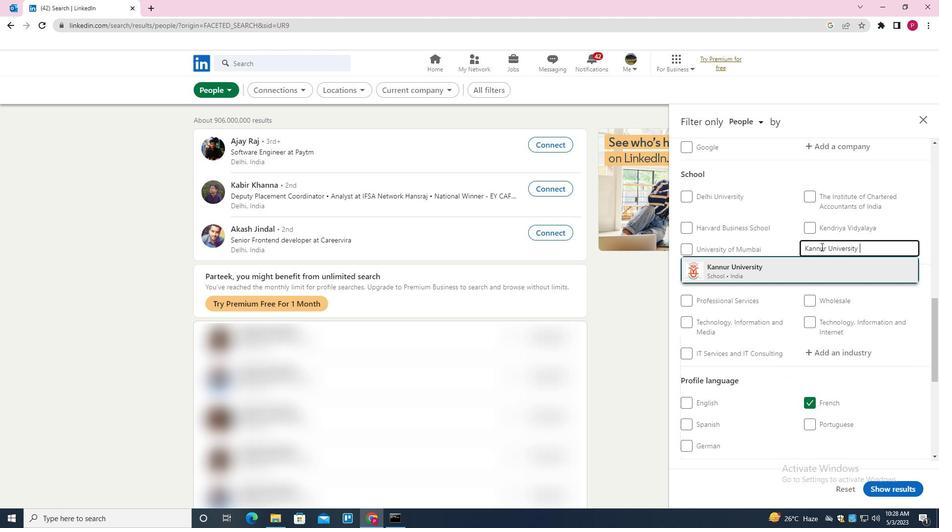 
Action: Mouse moved to (813, 252)
Screenshot: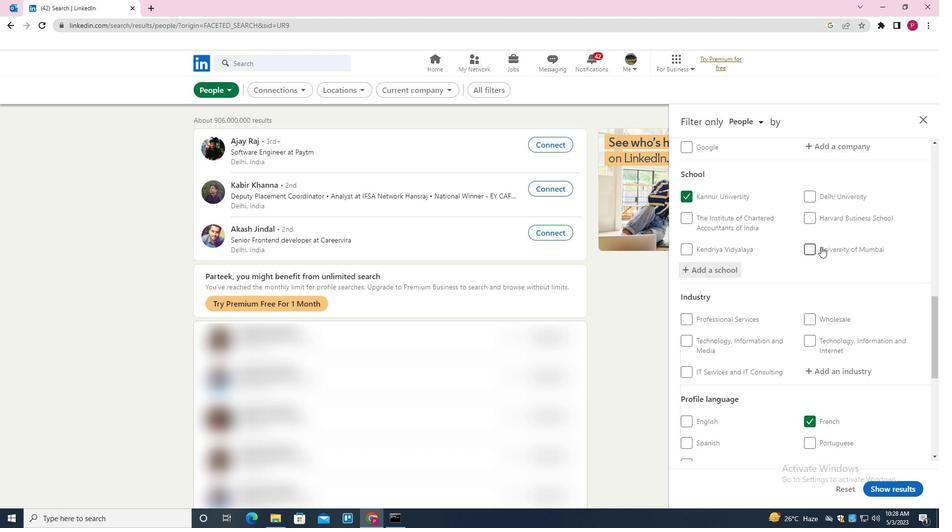 
Action: Mouse scrolled (813, 251) with delta (0, 0)
Screenshot: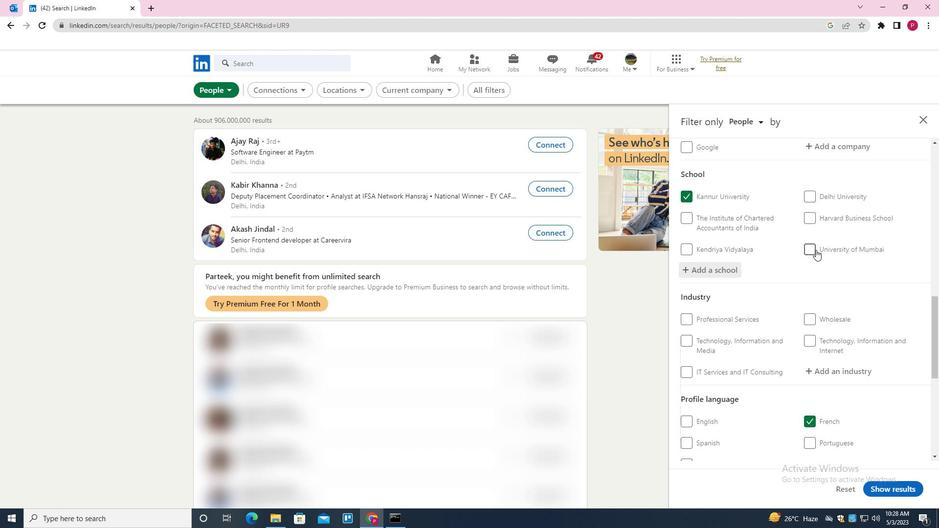 
Action: Mouse scrolled (813, 251) with delta (0, 0)
Screenshot: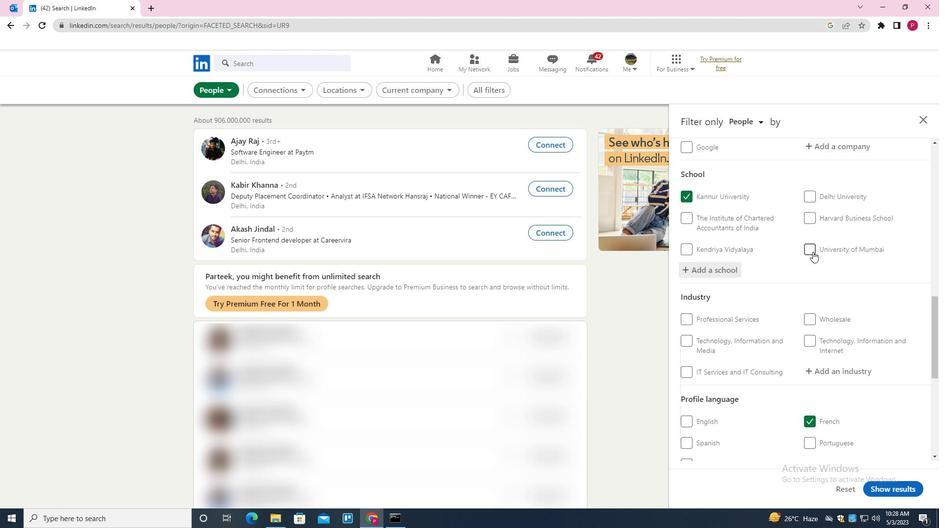 
Action: Mouse moved to (812, 252)
Screenshot: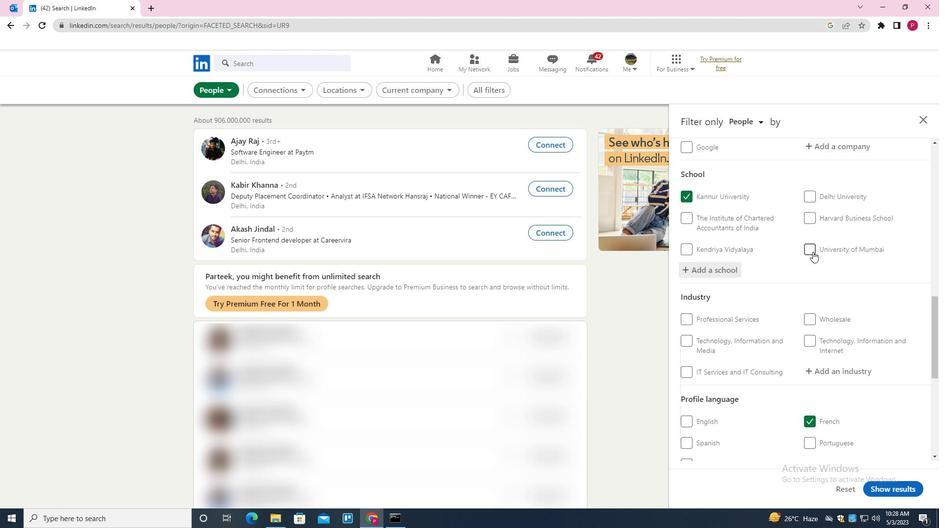 
Action: Mouse scrolled (812, 252) with delta (0, 0)
Screenshot: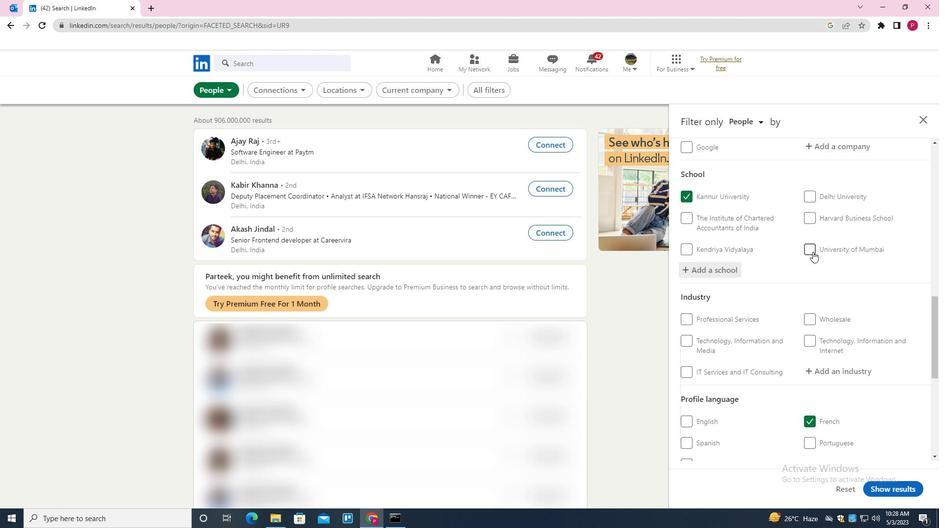 
Action: Mouse moved to (840, 225)
Screenshot: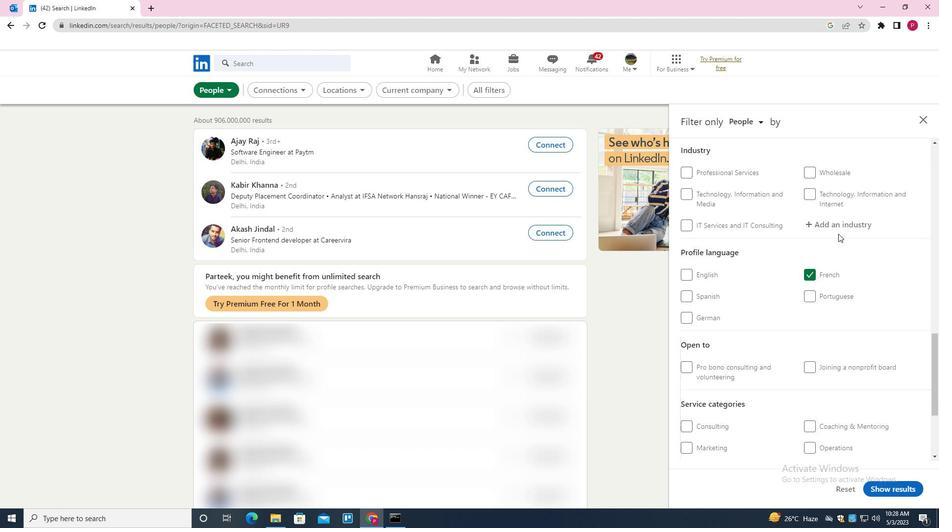 
Action: Mouse pressed left at (840, 225)
Screenshot: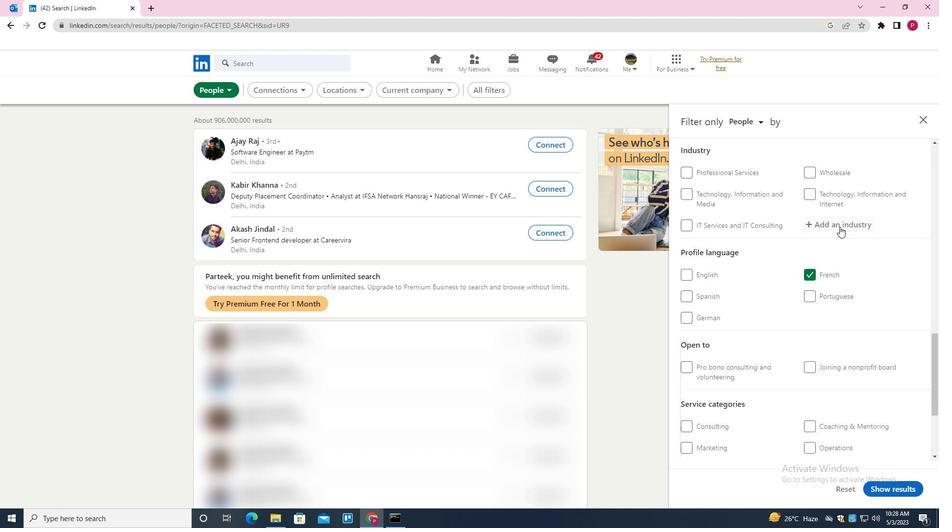 
Action: Key pressed <Key.shift><Key.shift><Key.shift><Key.shift><Key.shift><Key.shift><Key.shift><Key.shift><Key.shift><Key.shift><Key.shift>BANKING<Key.space><Key.down><Key.enter>
Screenshot: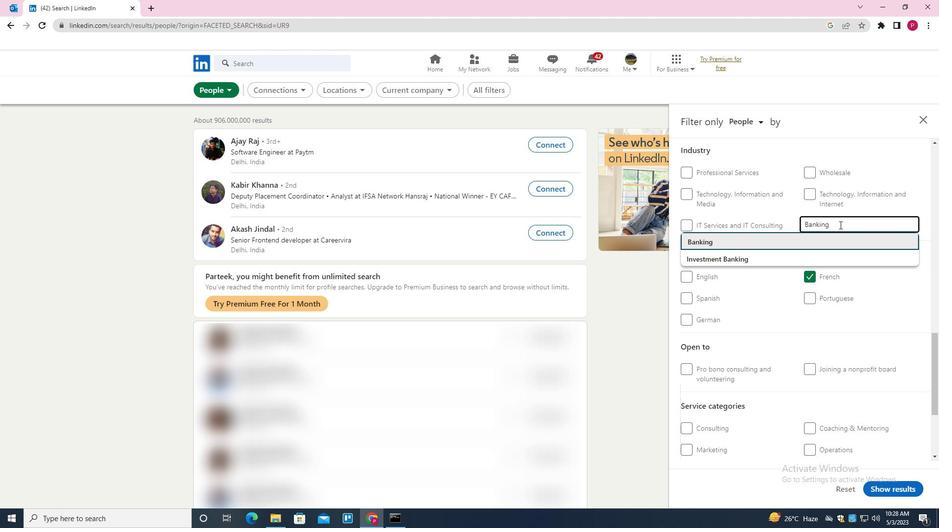 
Action: Mouse moved to (823, 253)
Screenshot: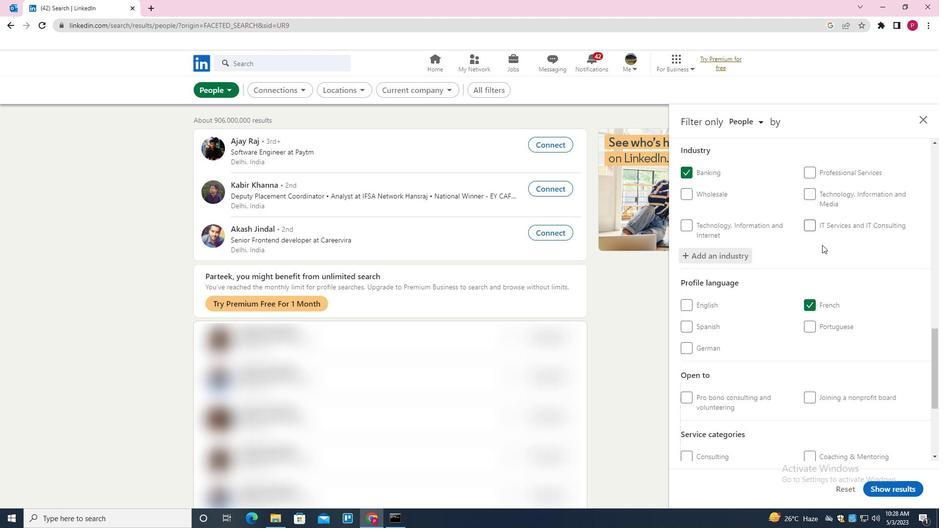 
Action: Mouse scrolled (823, 253) with delta (0, 0)
Screenshot: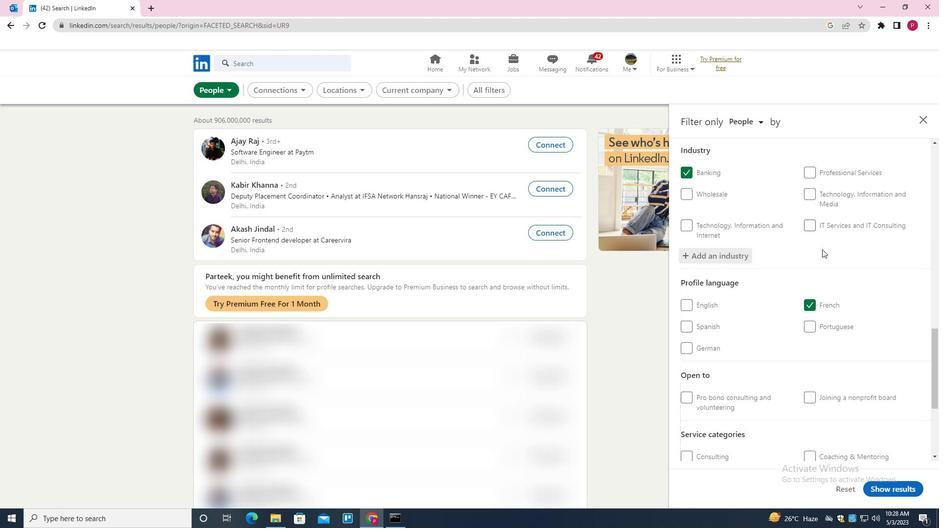 
Action: Mouse moved to (823, 253)
Screenshot: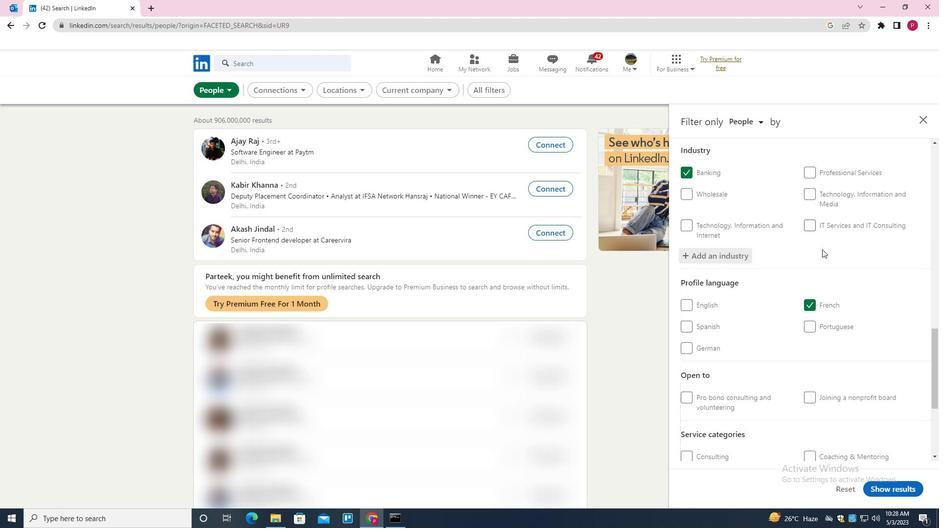 
Action: Mouse scrolled (823, 253) with delta (0, 0)
Screenshot: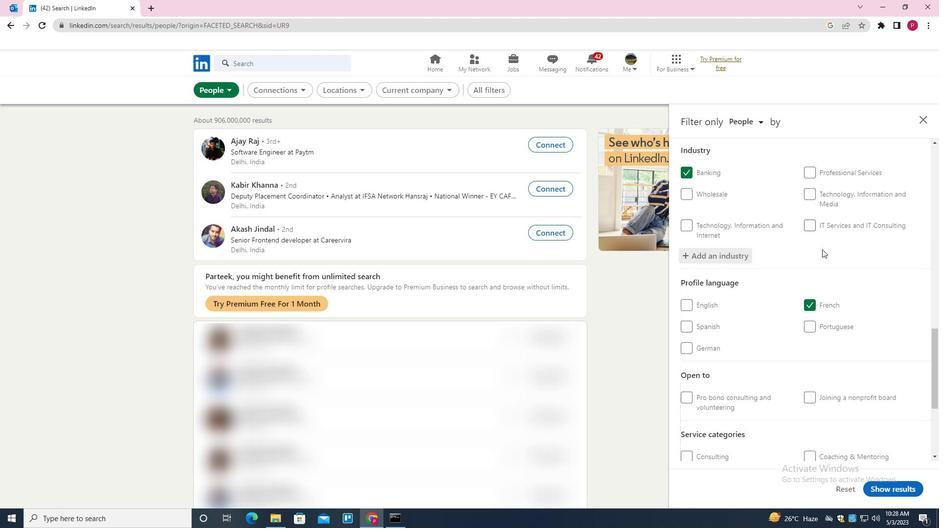 
Action: Mouse scrolled (823, 253) with delta (0, 0)
Screenshot: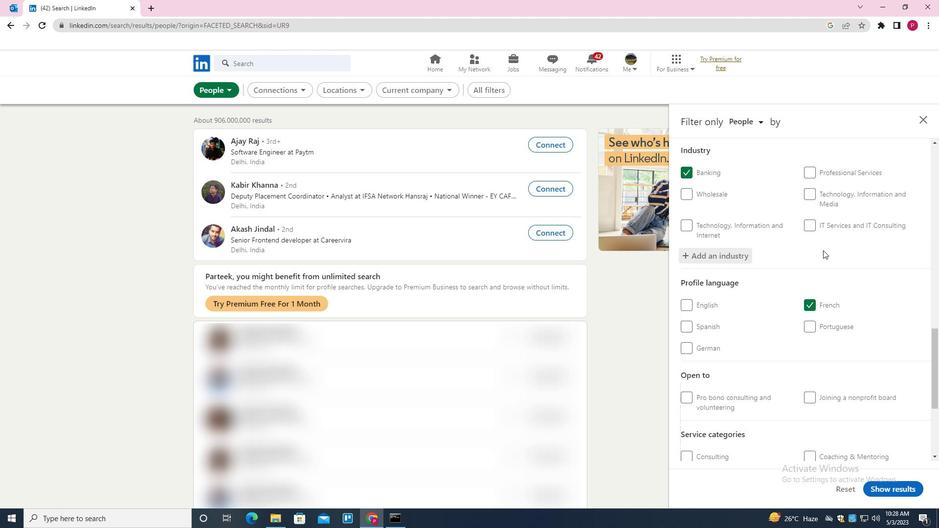 
Action: Mouse moved to (836, 348)
Screenshot: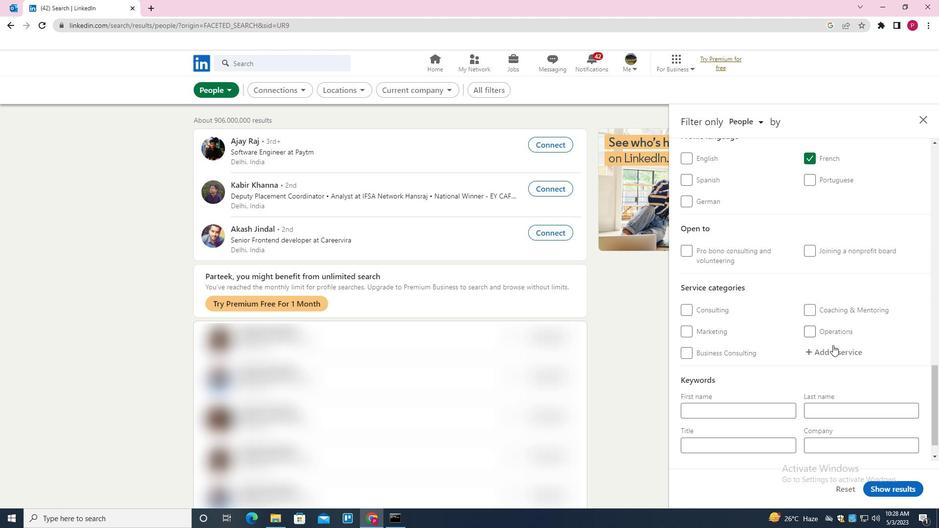 
Action: Mouse pressed left at (836, 348)
Screenshot: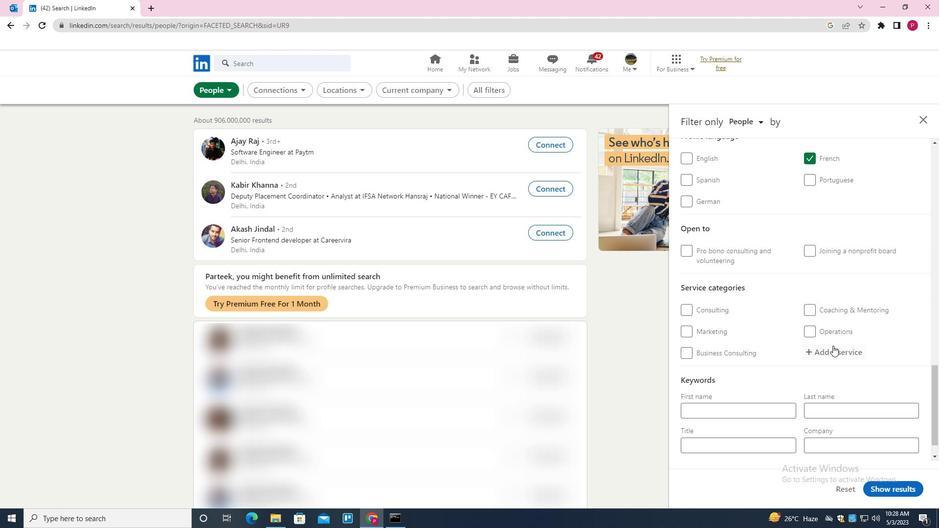 
Action: Key pressed <Key.shift><Key.shift>NATURE<Key.space><Key.shift>PHOTOGRAPHY<Key.down><Key.enter>
Screenshot: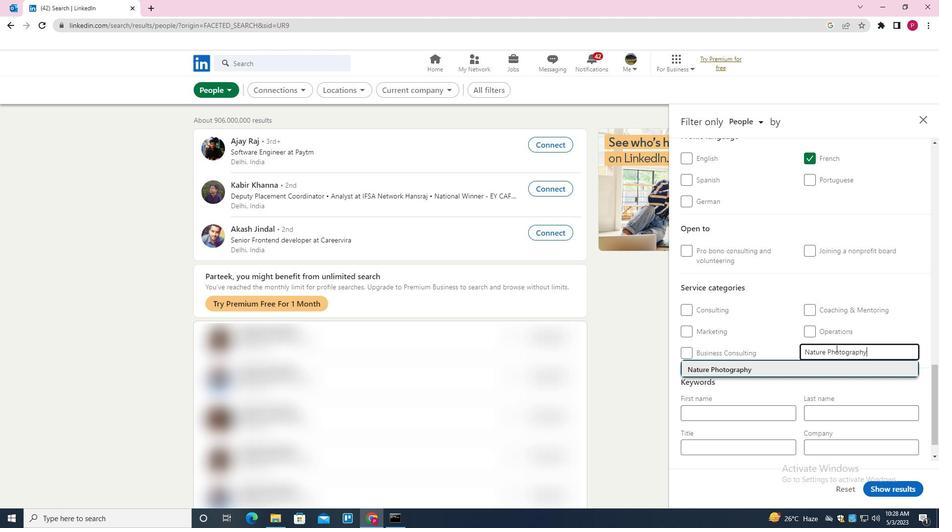 
Action: Mouse moved to (817, 321)
Screenshot: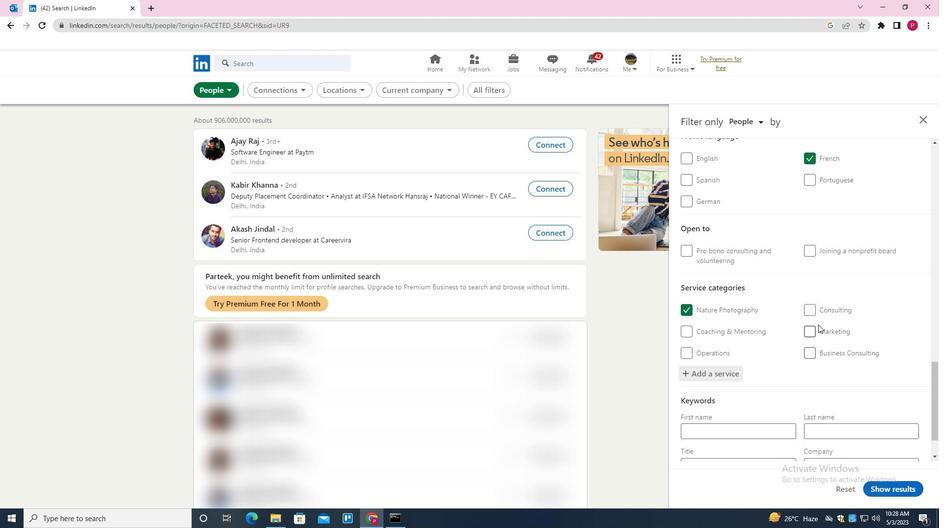 
Action: Mouse scrolled (817, 320) with delta (0, 0)
Screenshot: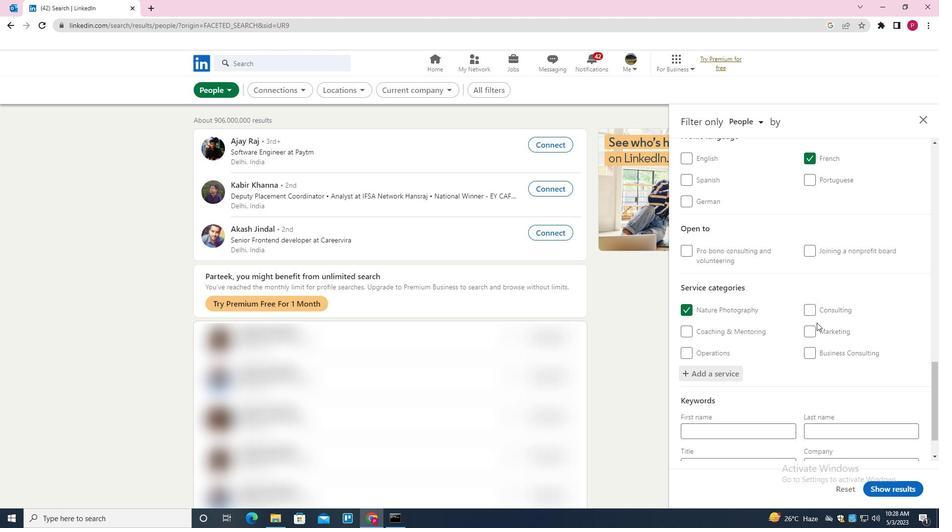 
Action: Mouse scrolled (817, 320) with delta (0, 0)
Screenshot: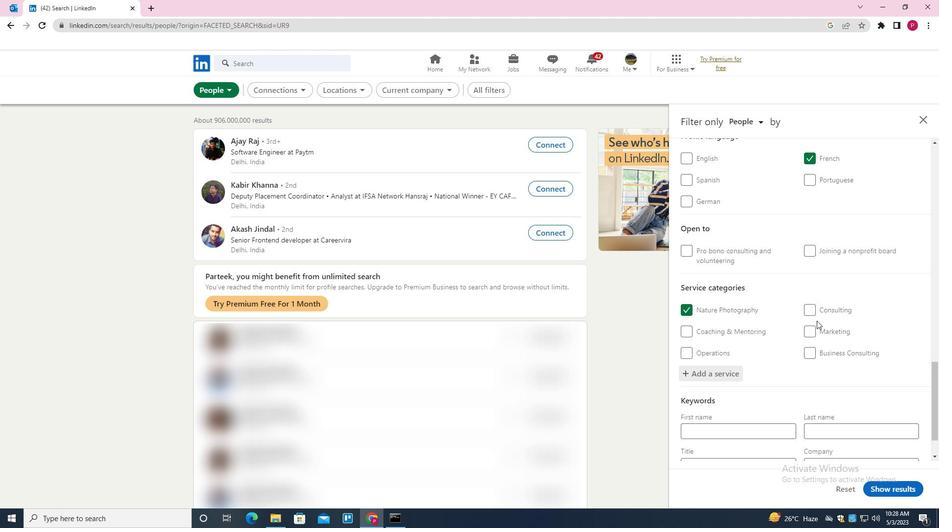 
Action: Mouse scrolled (817, 320) with delta (0, 0)
Screenshot: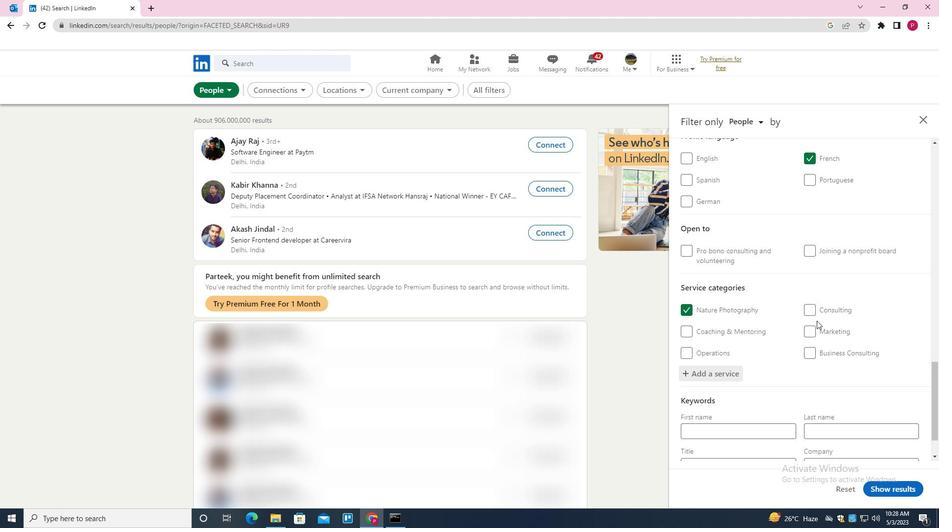 
Action: Mouse scrolled (817, 320) with delta (0, 0)
Screenshot: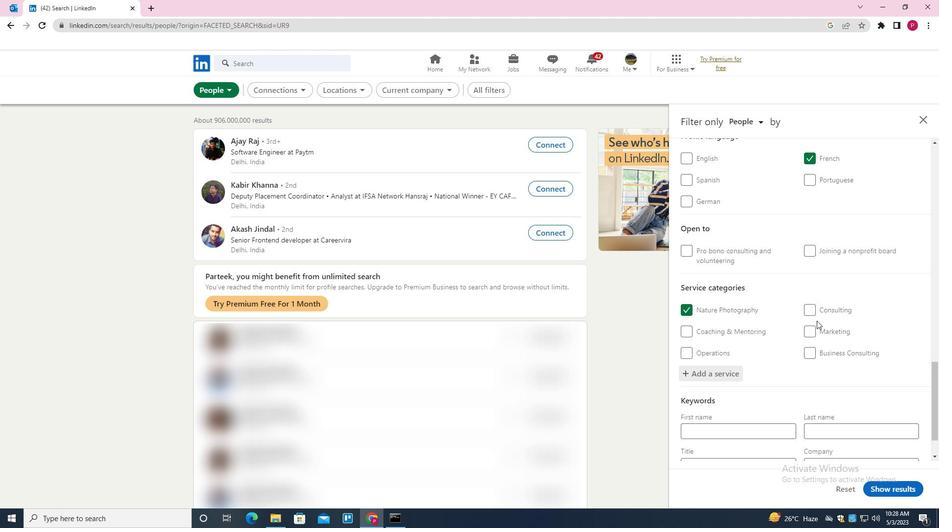 
Action: Mouse moved to (814, 324)
Screenshot: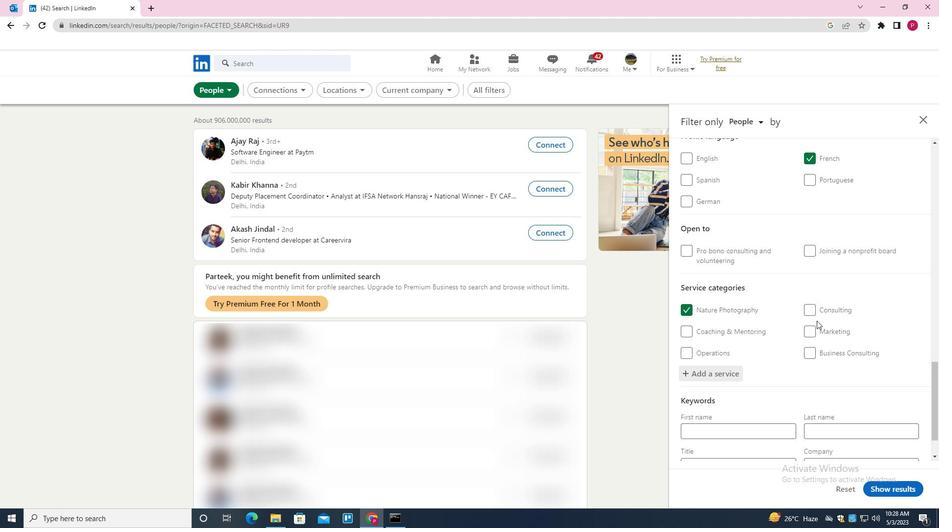 
Action: Mouse scrolled (814, 323) with delta (0, 0)
Screenshot: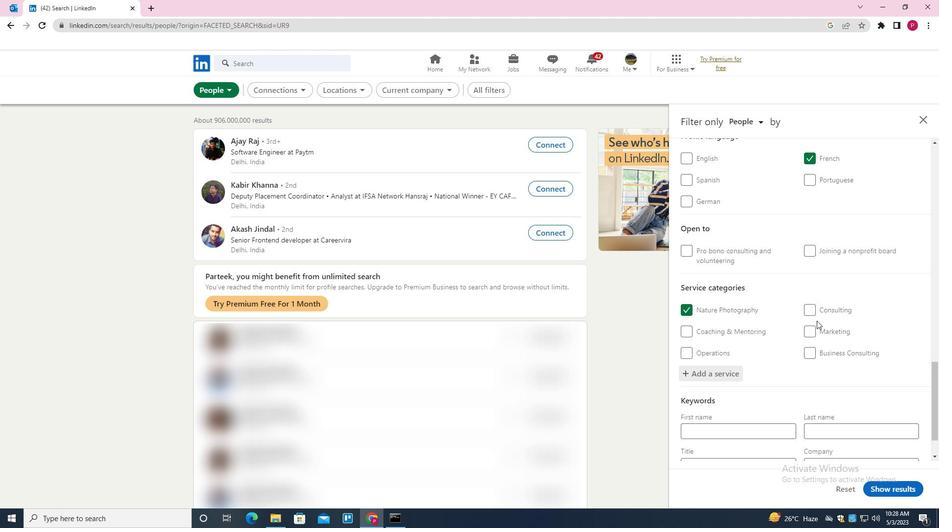 
Action: Mouse moved to (754, 410)
Screenshot: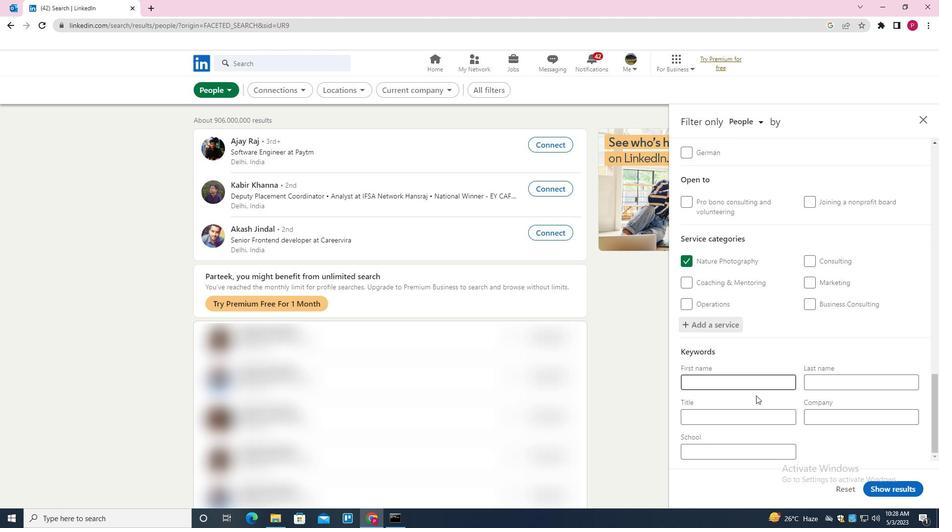 
Action: Mouse pressed left at (754, 410)
Screenshot: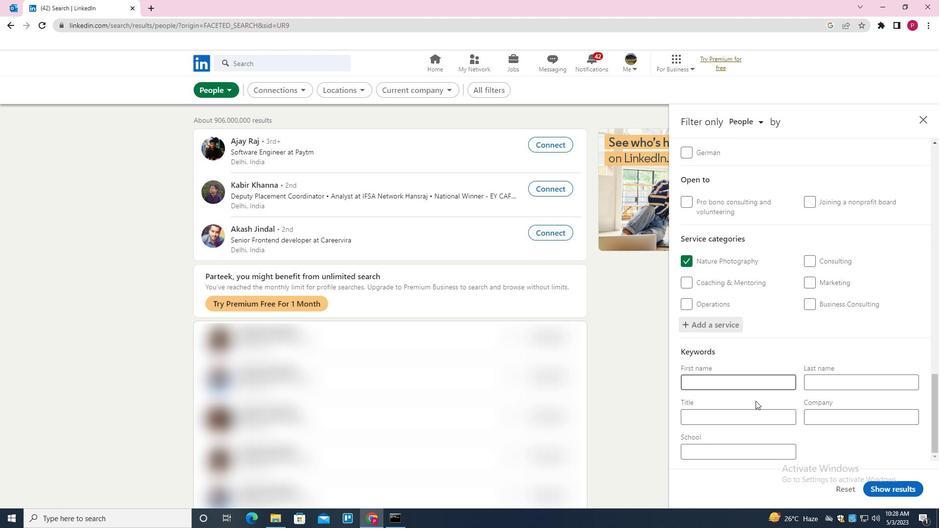 
Action: Key pressed <Key.shift>SERVER
Screenshot: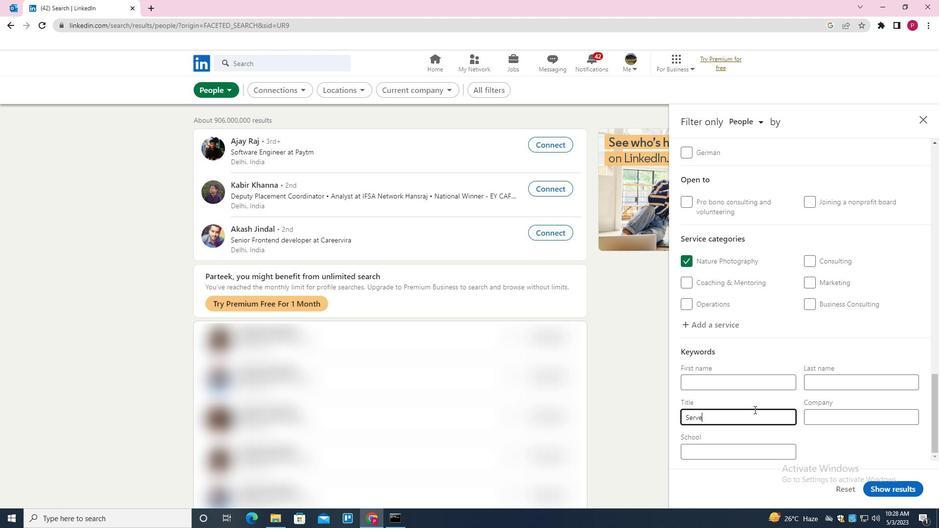 
Action: Mouse moved to (892, 489)
Screenshot: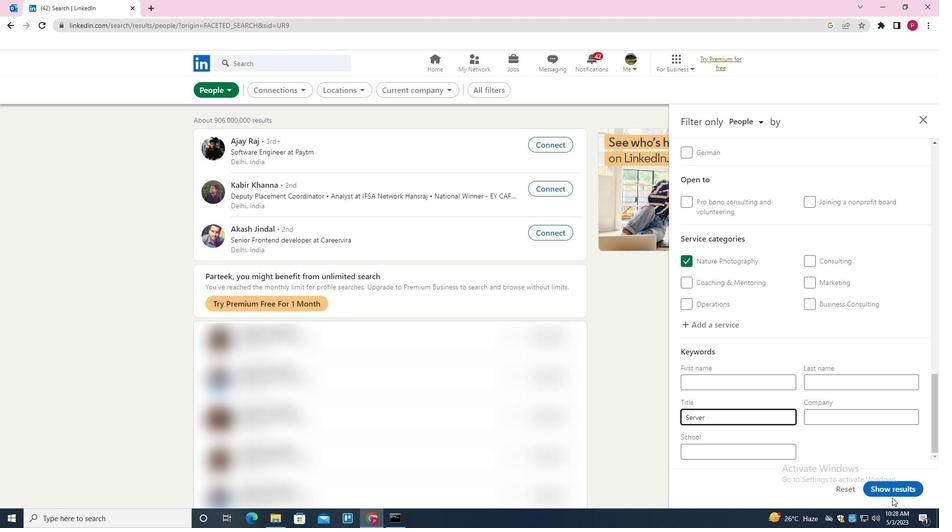 
Action: Mouse pressed left at (892, 489)
Screenshot: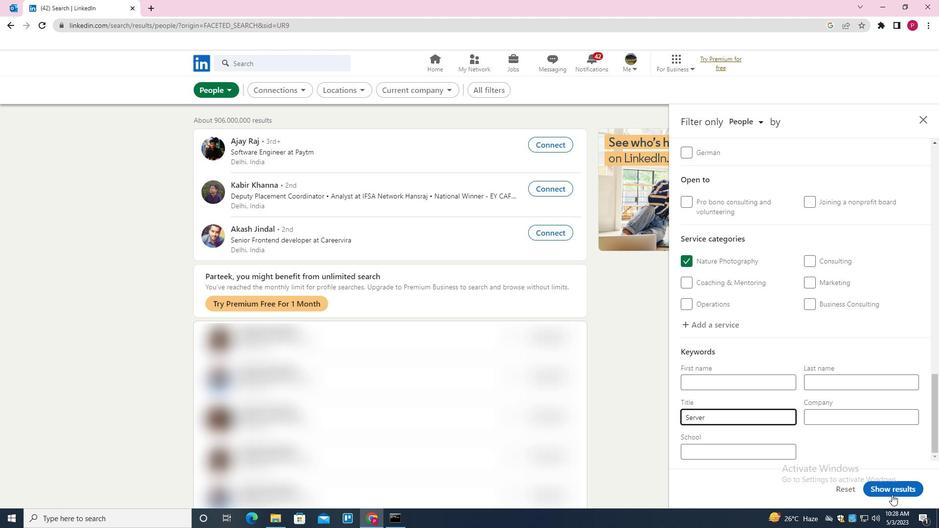 
Action: Mouse moved to (421, 161)
Screenshot: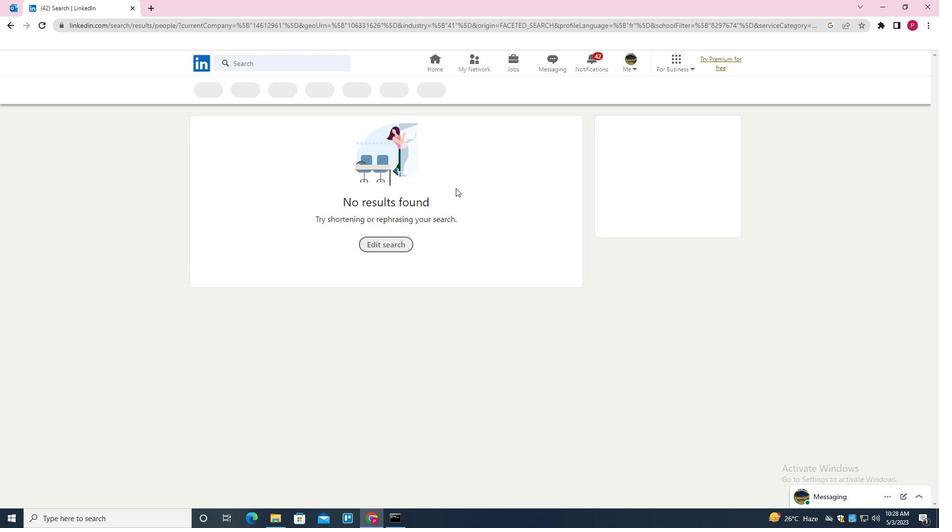 
